 Task: Create a due date automation trigger when advanced on, 2 hours after a card is due add fields without custom field "Resume" set to a date less than 1 working days ago.
Action: Mouse moved to (1018, 292)
Screenshot: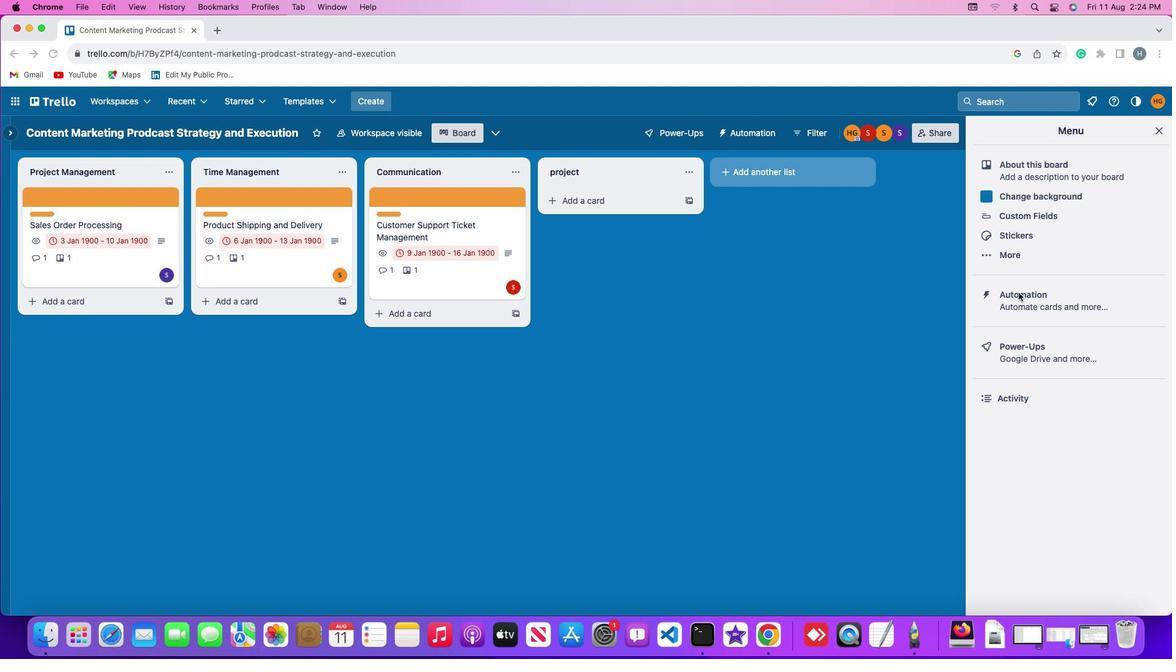 
Action: Mouse pressed left at (1018, 292)
Screenshot: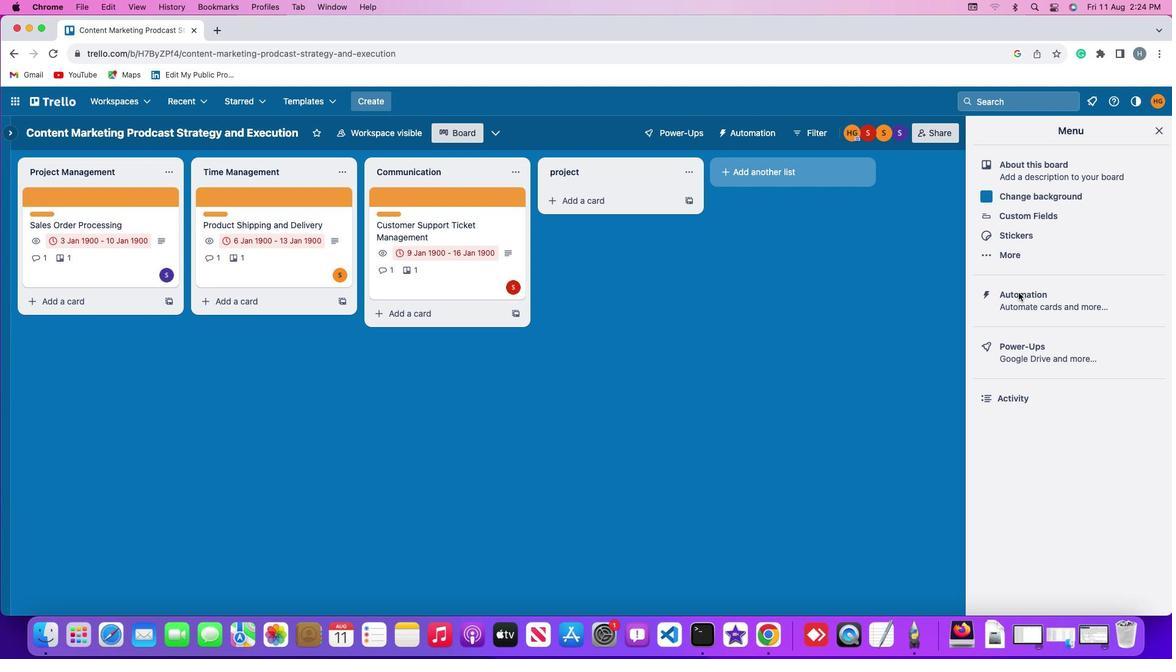 
Action: Mouse pressed left at (1018, 292)
Screenshot: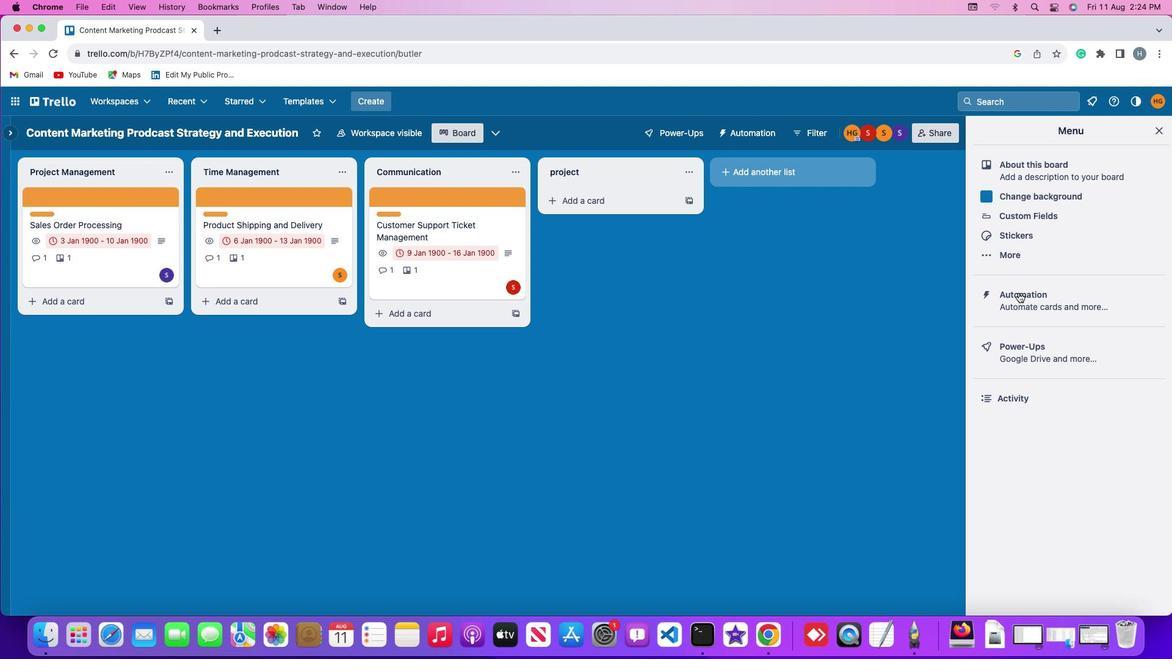 
Action: Mouse moved to (83, 287)
Screenshot: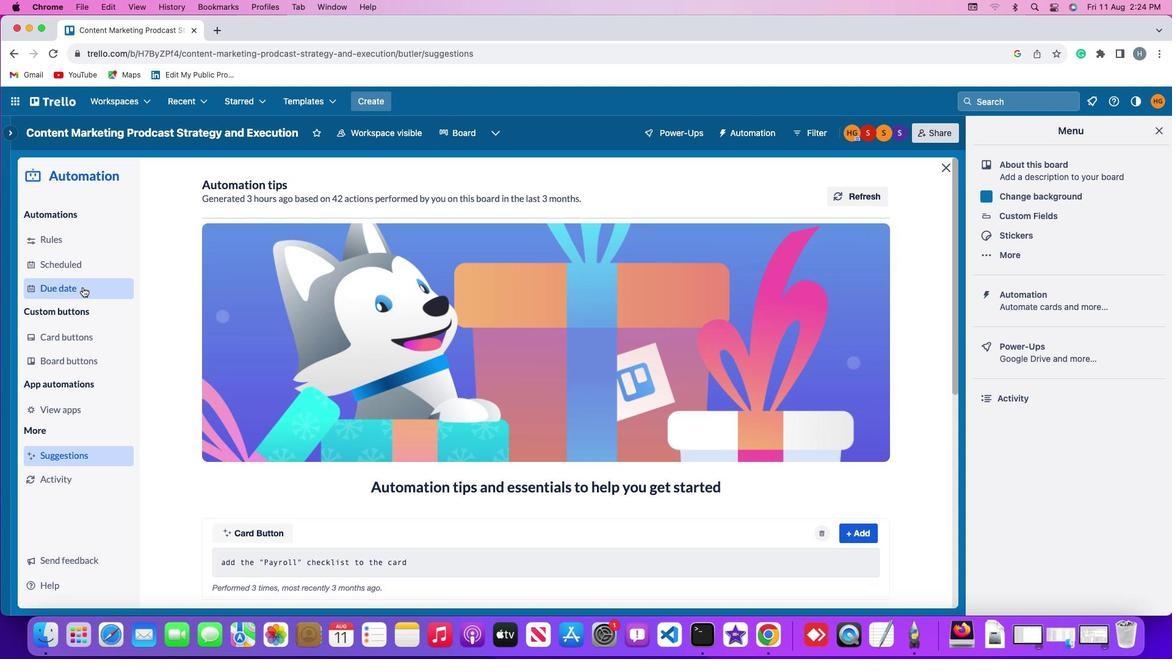 
Action: Mouse pressed left at (83, 287)
Screenshot: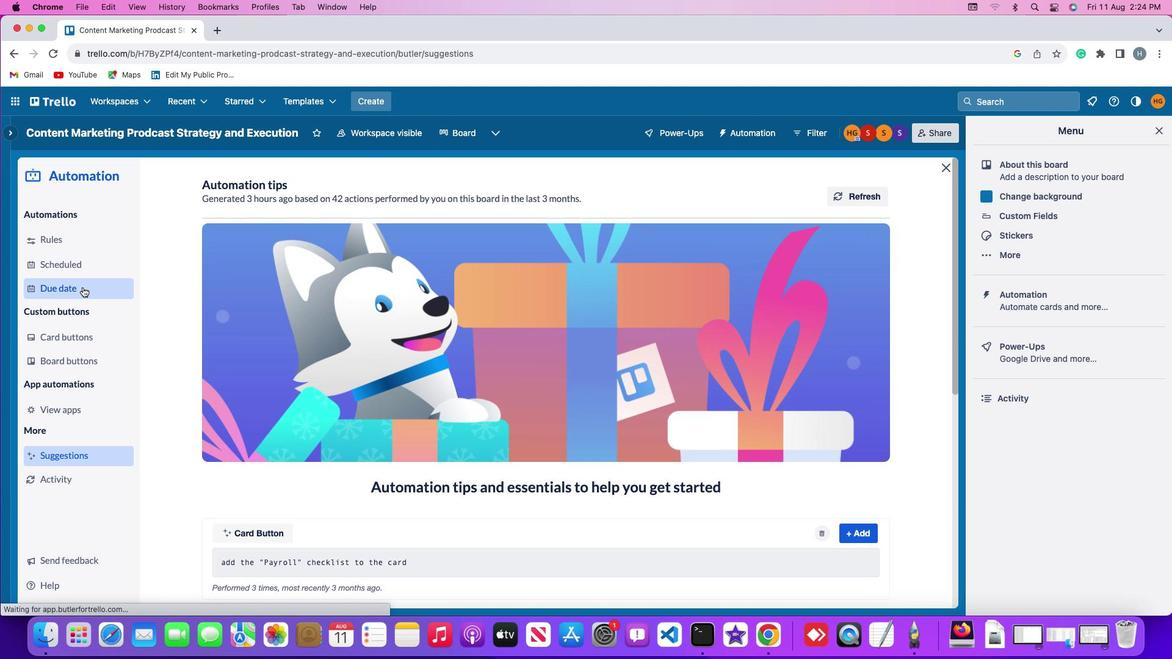 
Action: Mouse moved to (811, 189)
Screenshot: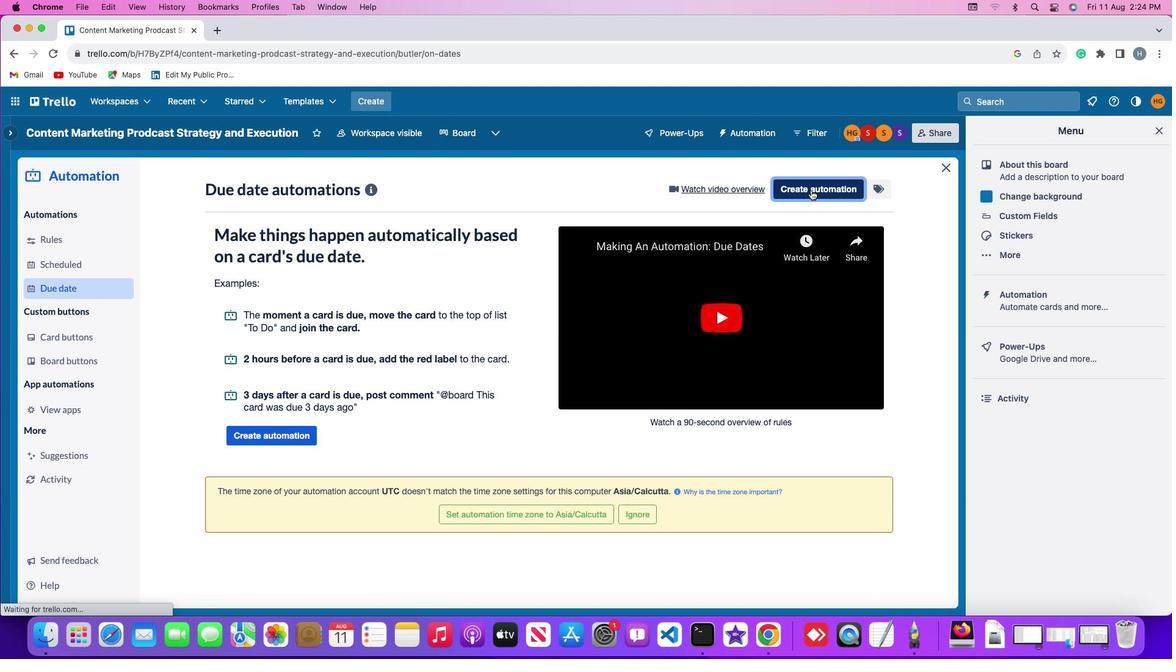 
Action: Mouse pressed left at (811, 189)
Screenshot: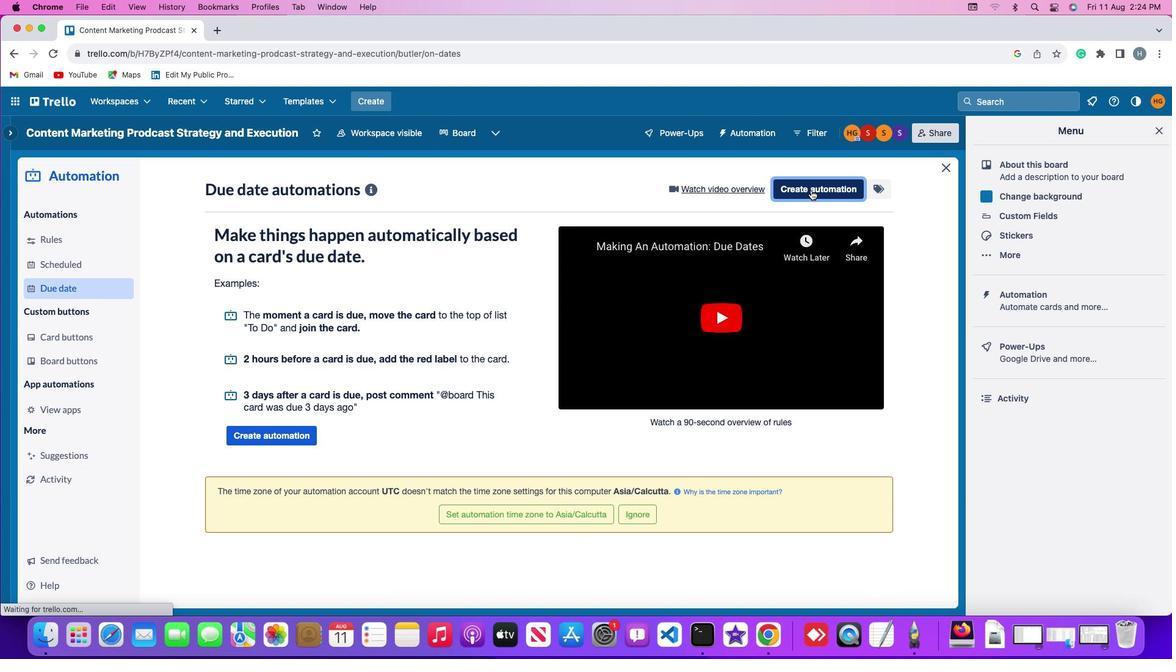 
Action: Mouse moved to (251, 304)
Screenshot: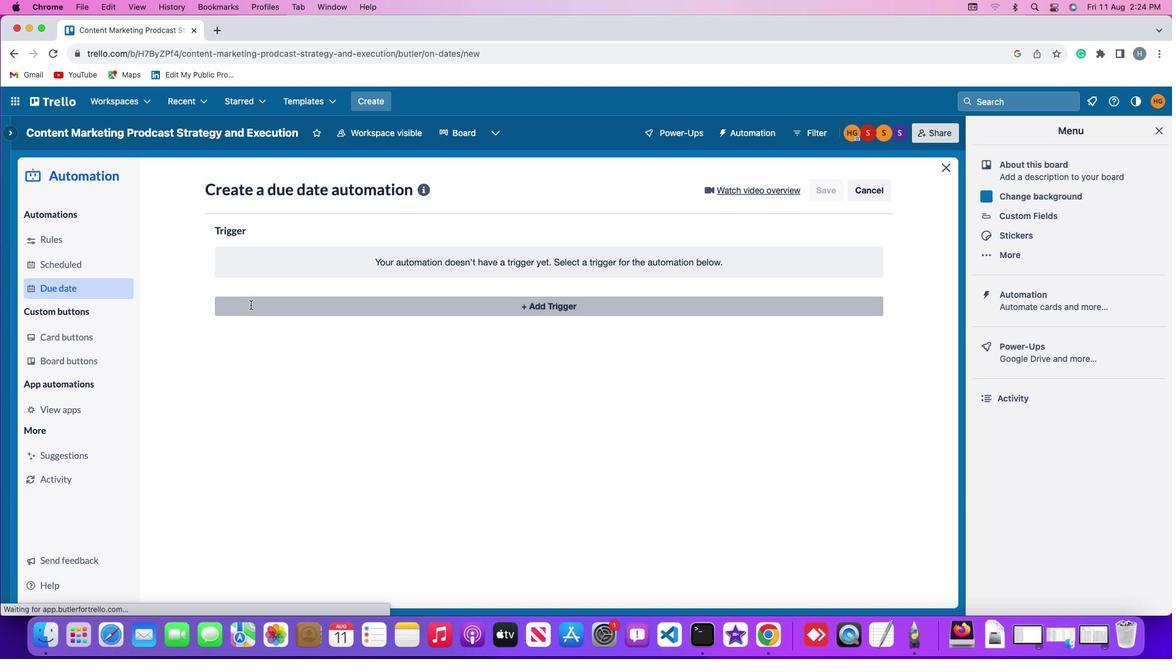 
Action: Mouse pressed left at (251, 304)
Screenshot: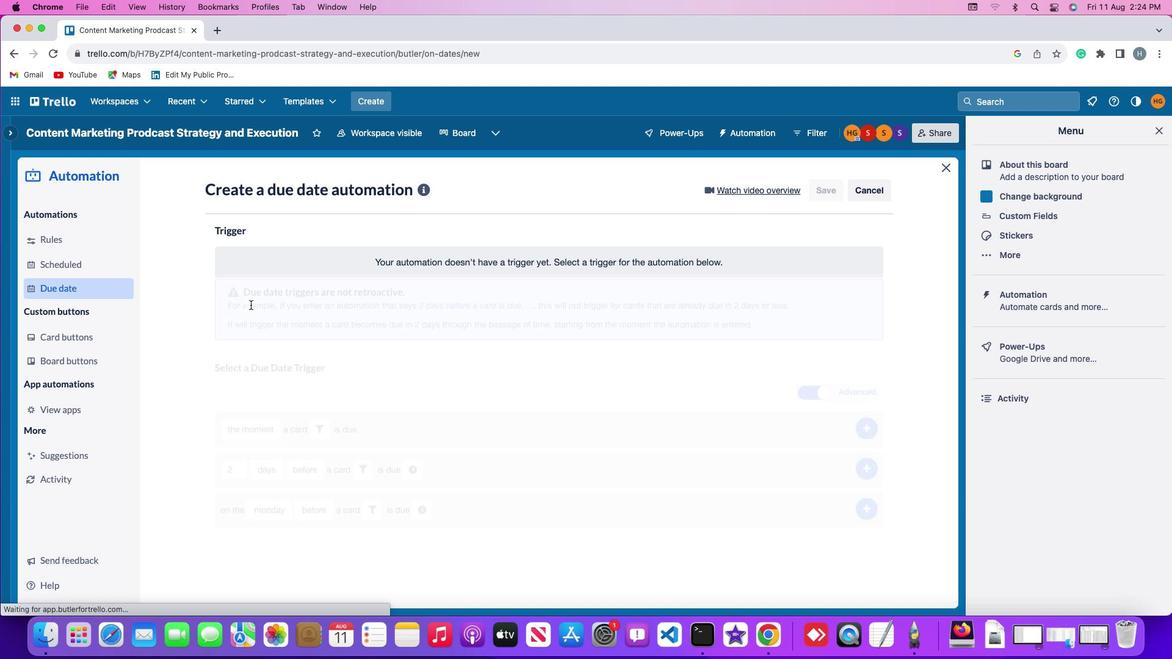 
Action: Mouse moved to (236, 486)
Screenshot: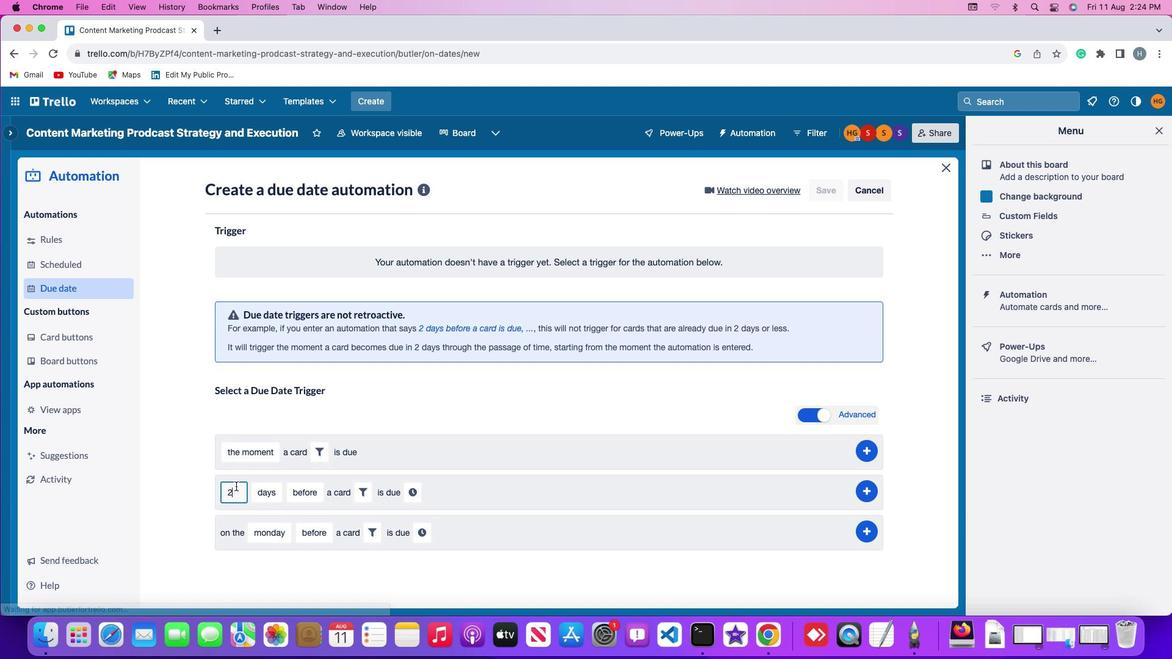 
Action: Mouse pressed left at (236, 486)
Screenshot: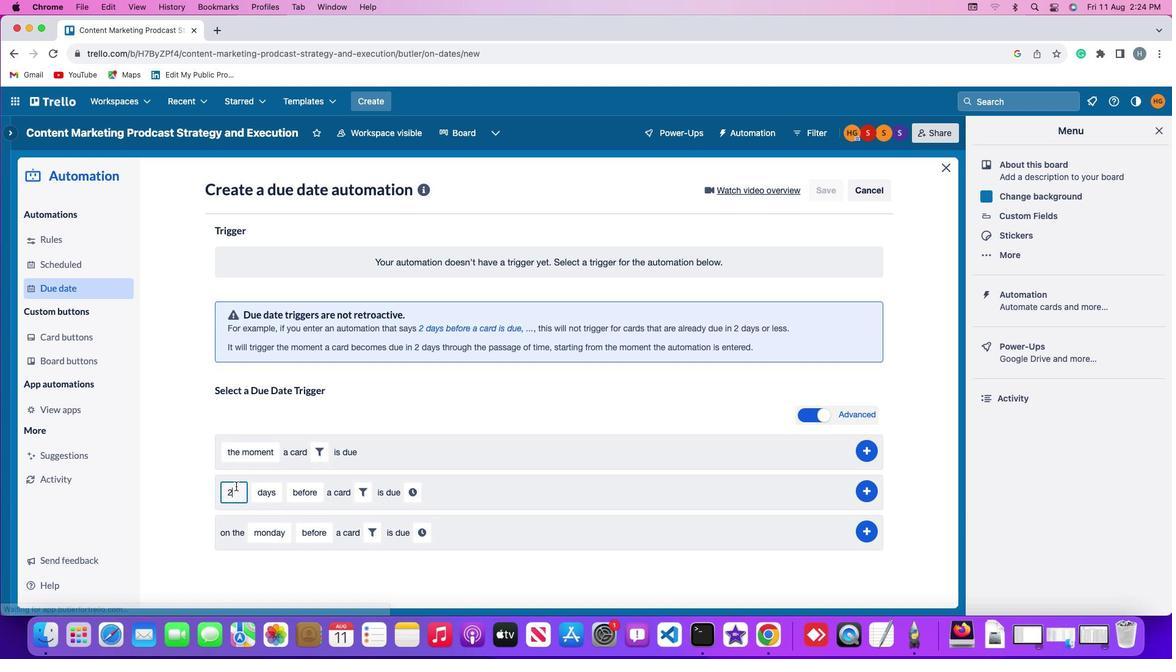 
Action: Mouse moved to (236, 486)
Screenshot: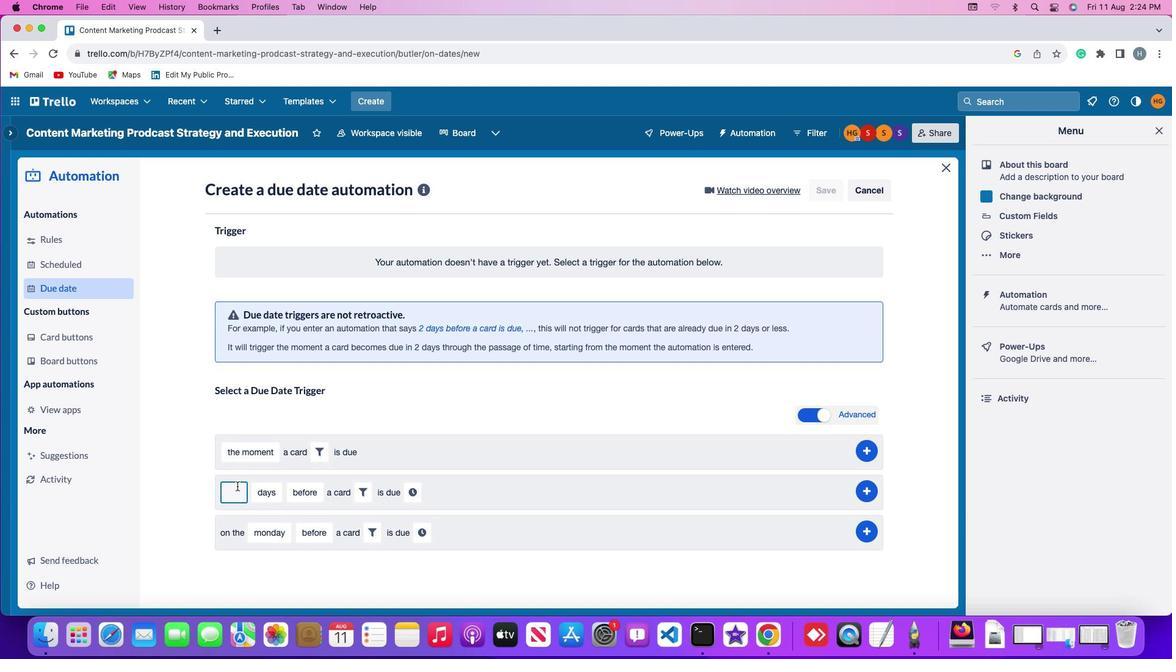 
Action: Key pressed Key.backspace
Screenshot: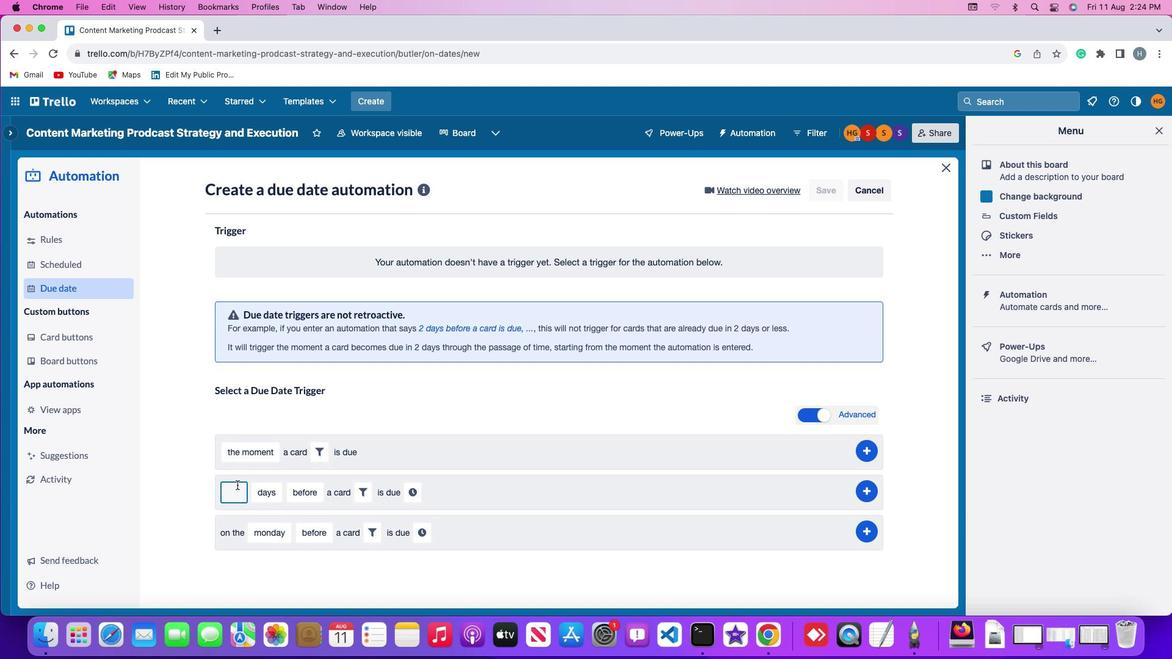 
Action: Mouse moved to (236, 484)
Screenshot: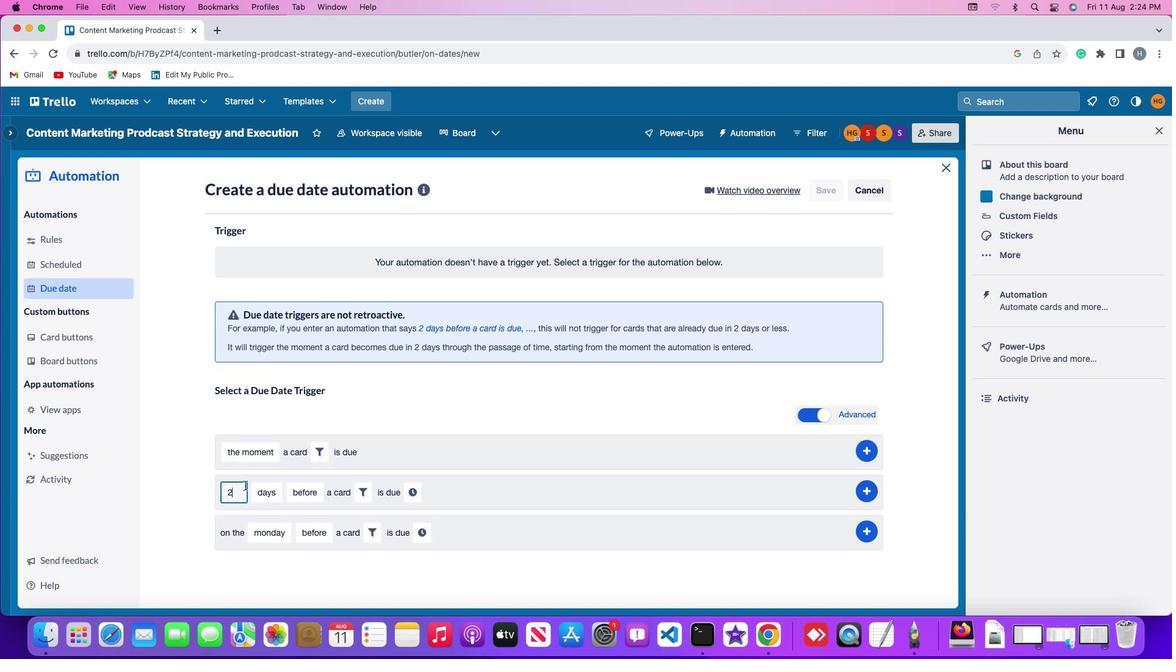 
Action: Key pressed '2'
Screenshot: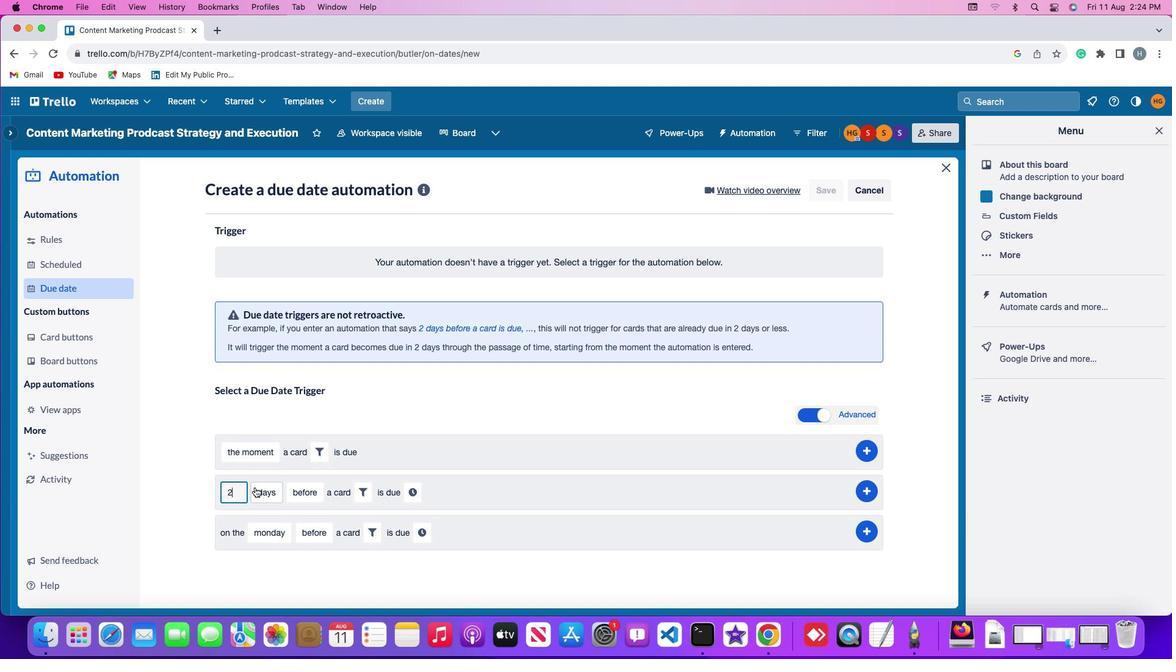 
Action: Mouse moved to (256, 487)
Screenshot: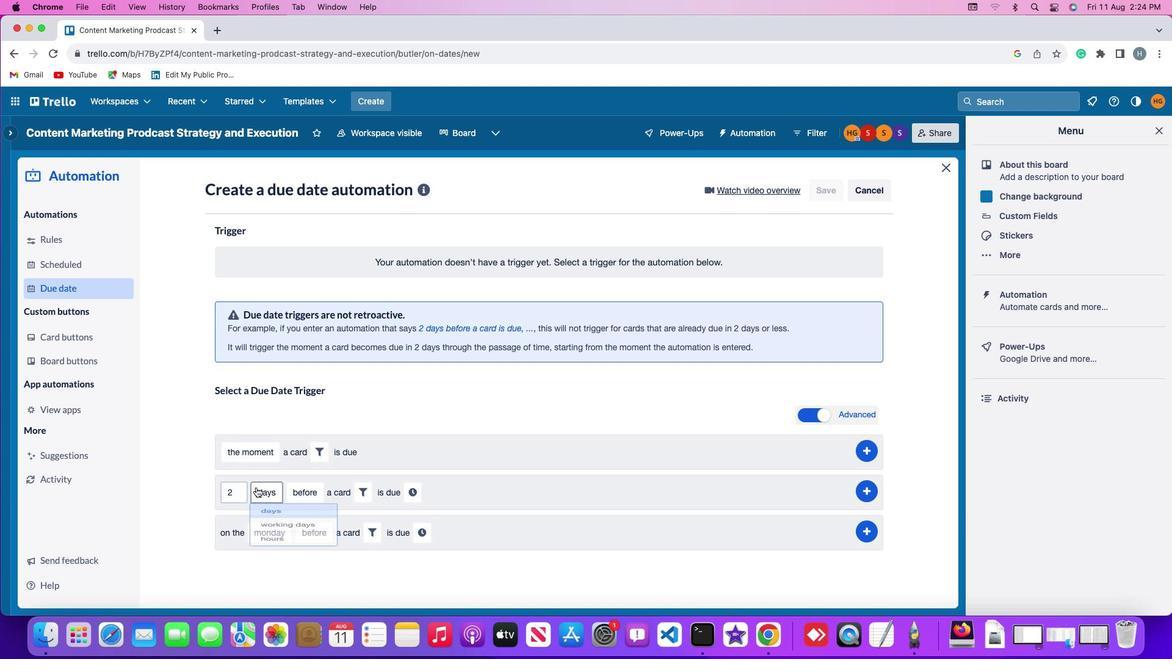 
Action: Mouse pressed left at (256, 487)
Screenshot: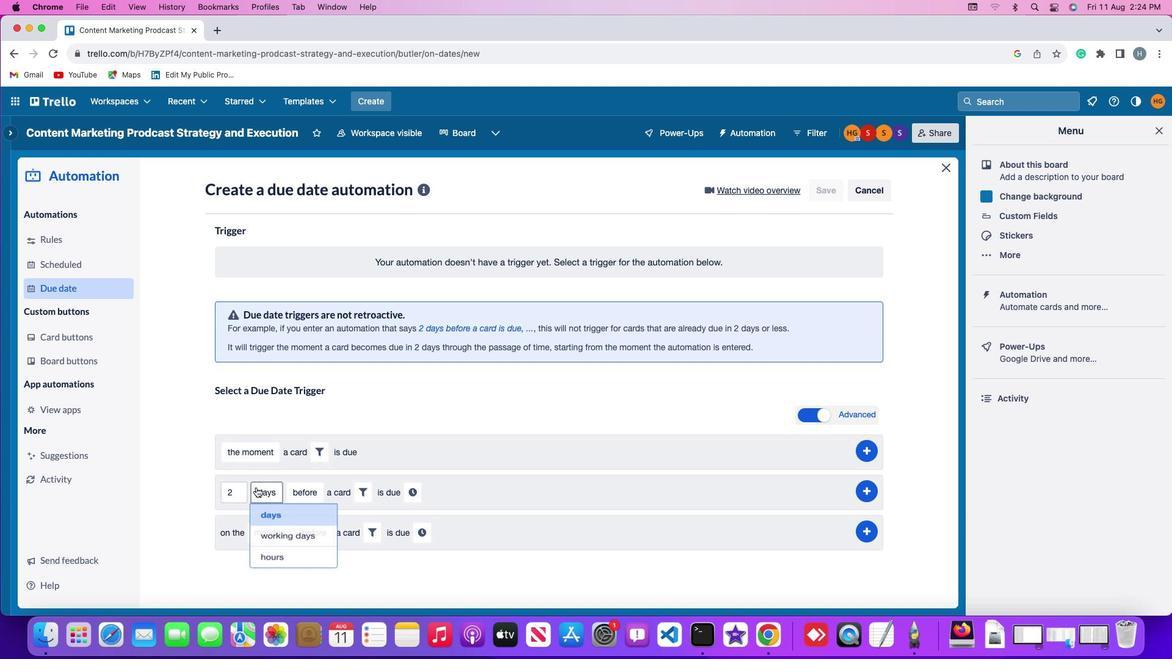 
Action: Mouse moved to (266, 564)
Screenshot: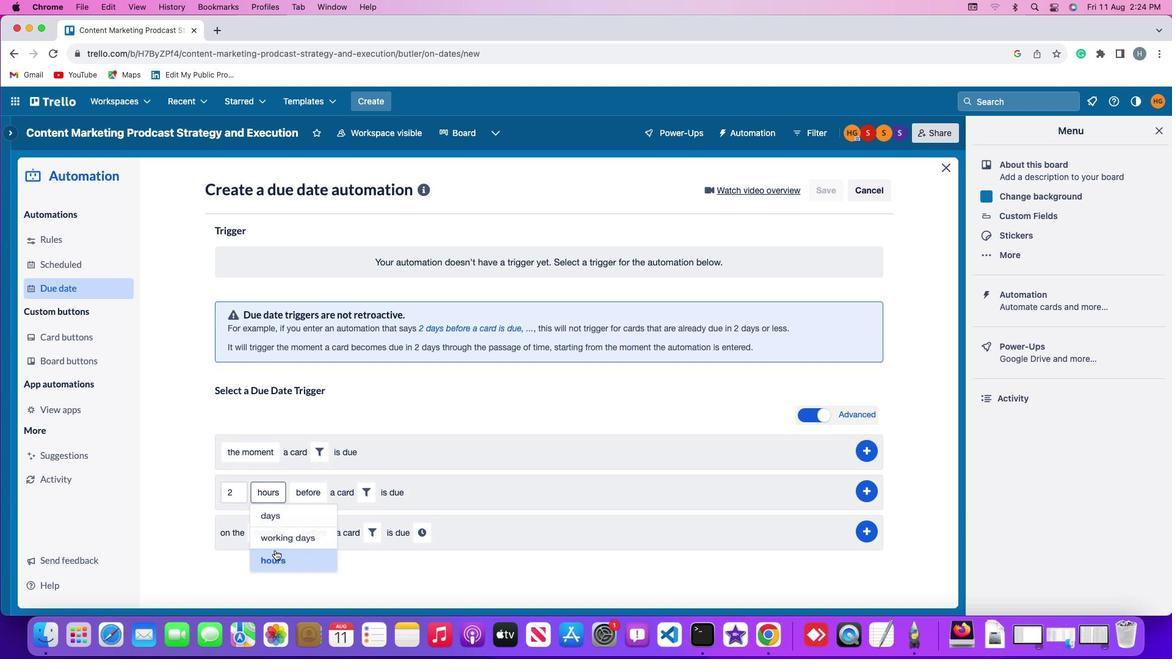 
Action: Mouse pressed left at (266, 564)
Screenshot: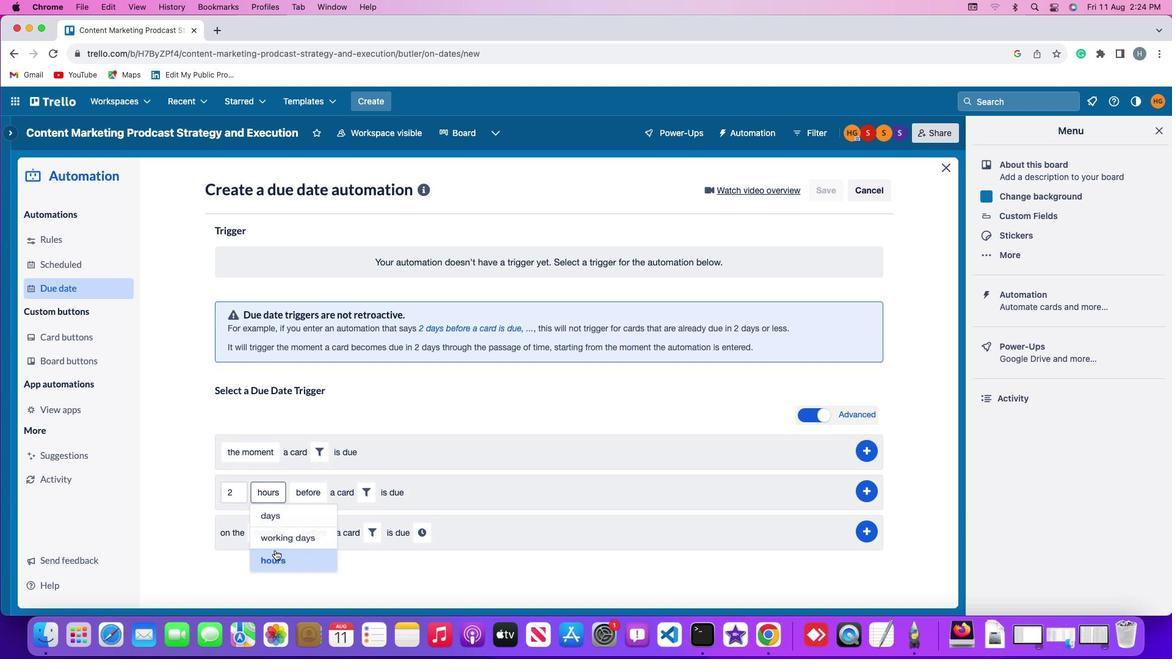 
Action: Mouse moved to (310, 489)
Screenshot: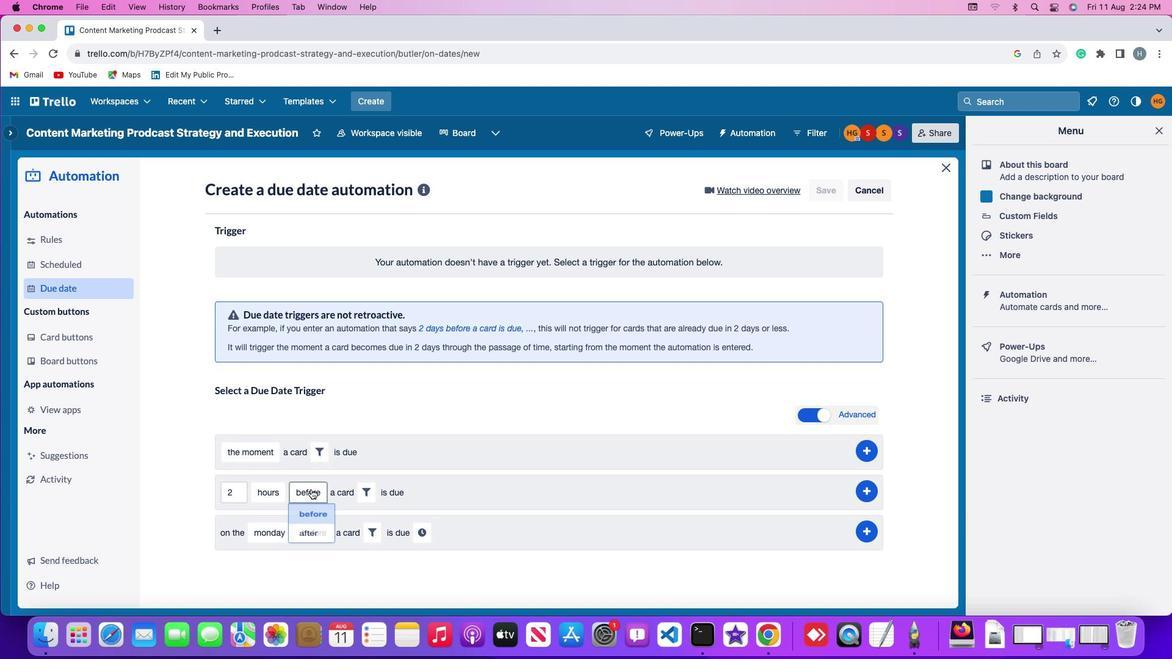 
Action: Mouse pressed left at (310, 489)
Screenshot: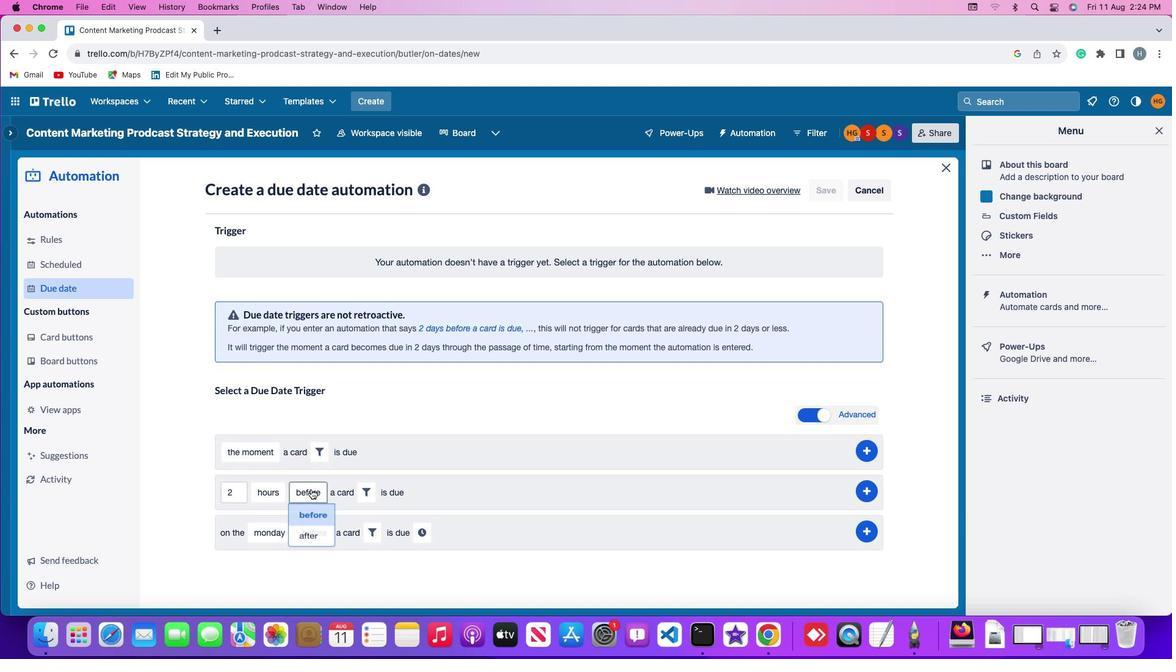 
Action: Mouse moved to (313, 535)
Screenshot: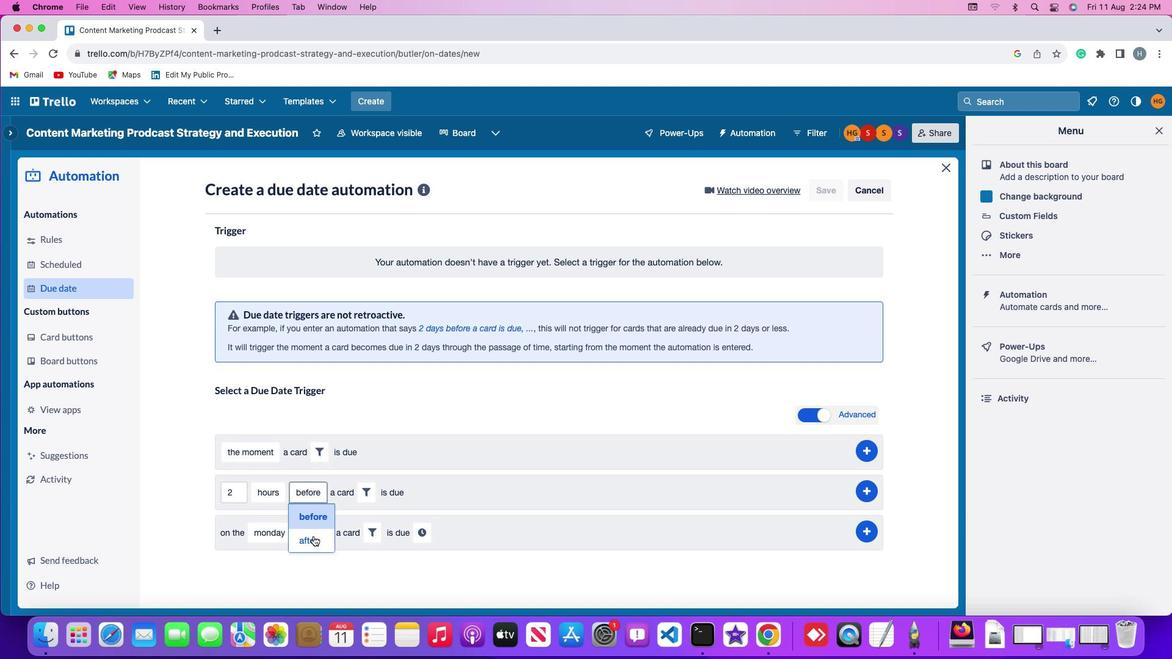 
Action: Mouse pressed left at (313, 535)
Screenshot: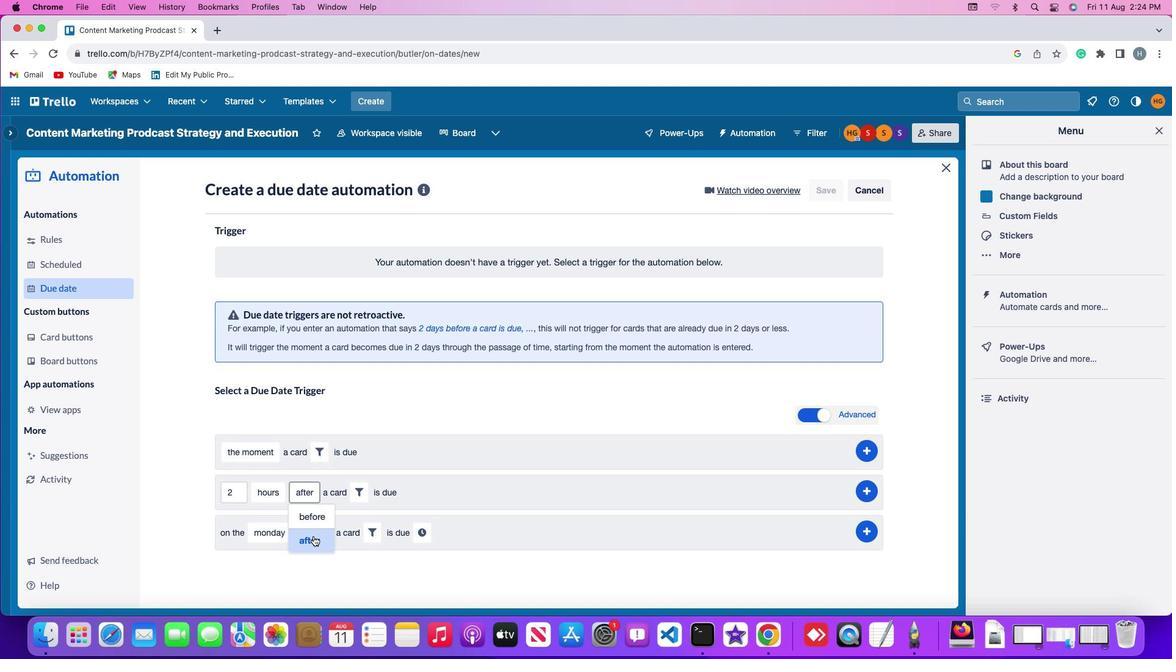 
Action: Mouse moved to (362, 491)
Screenshot: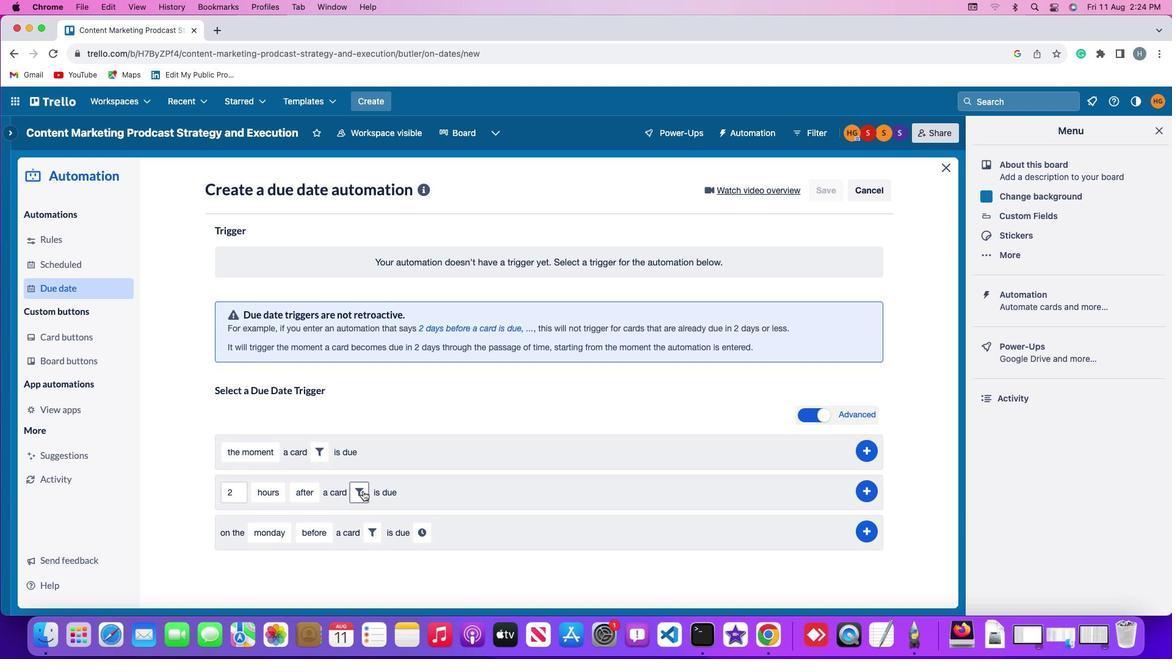 
Action: Mouse pressed left at (362, 491)
Screenshot: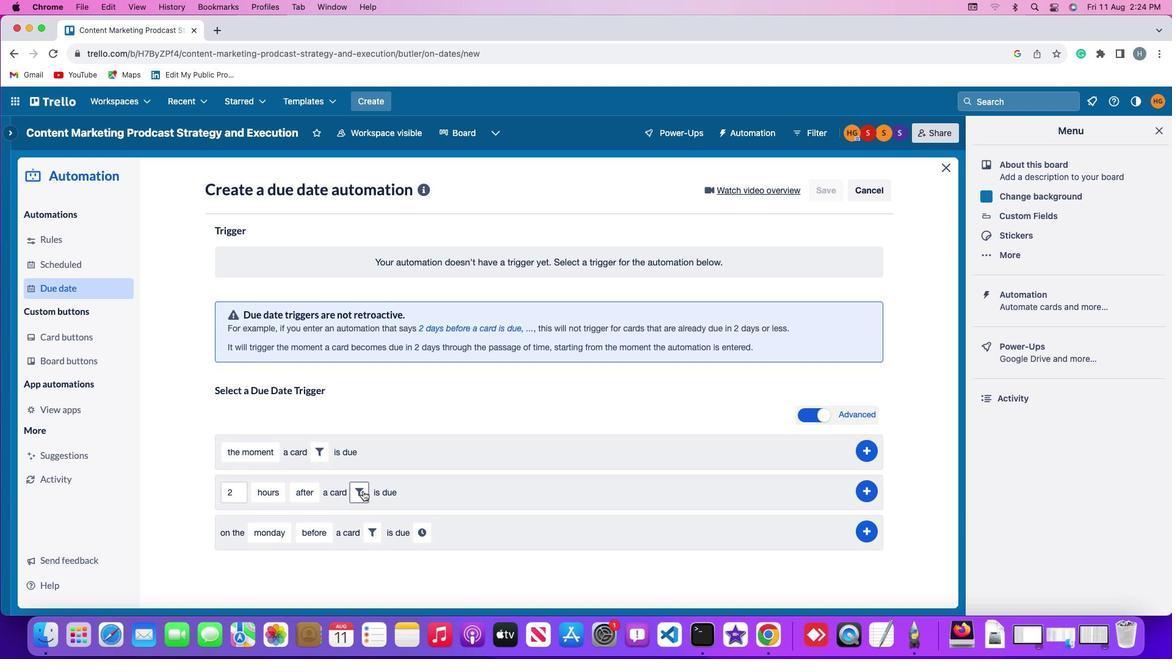 
Action: Mouse moved to (560, 532)
Screenshot: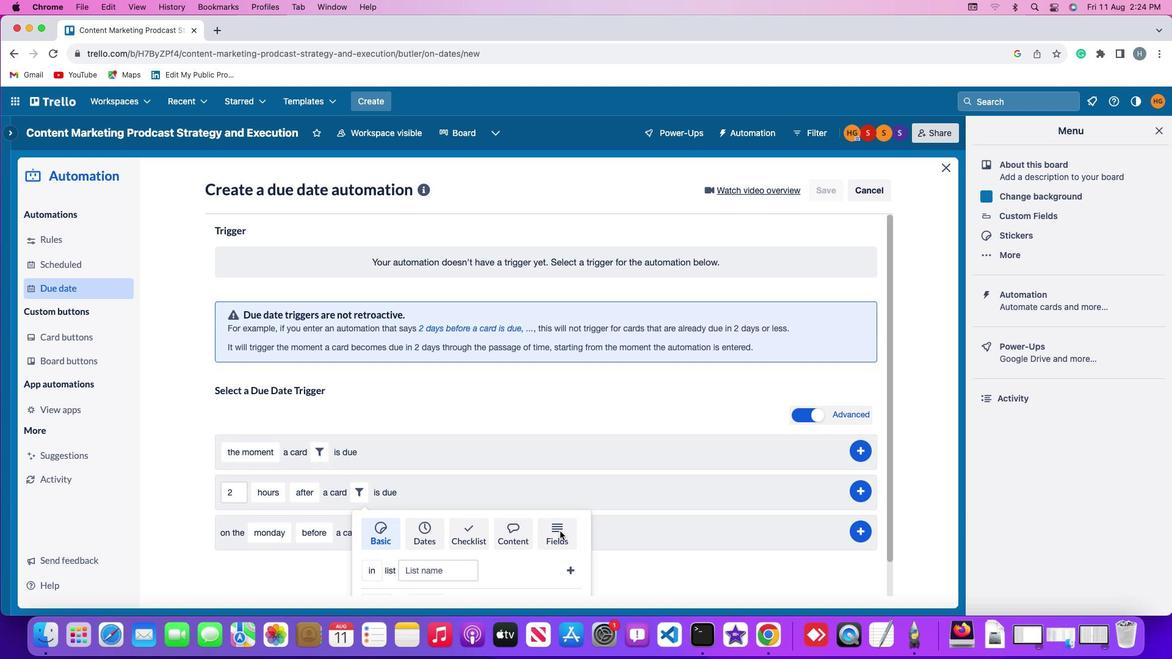 
Action: Mouse pressed left at (560, 532)
Screenshot: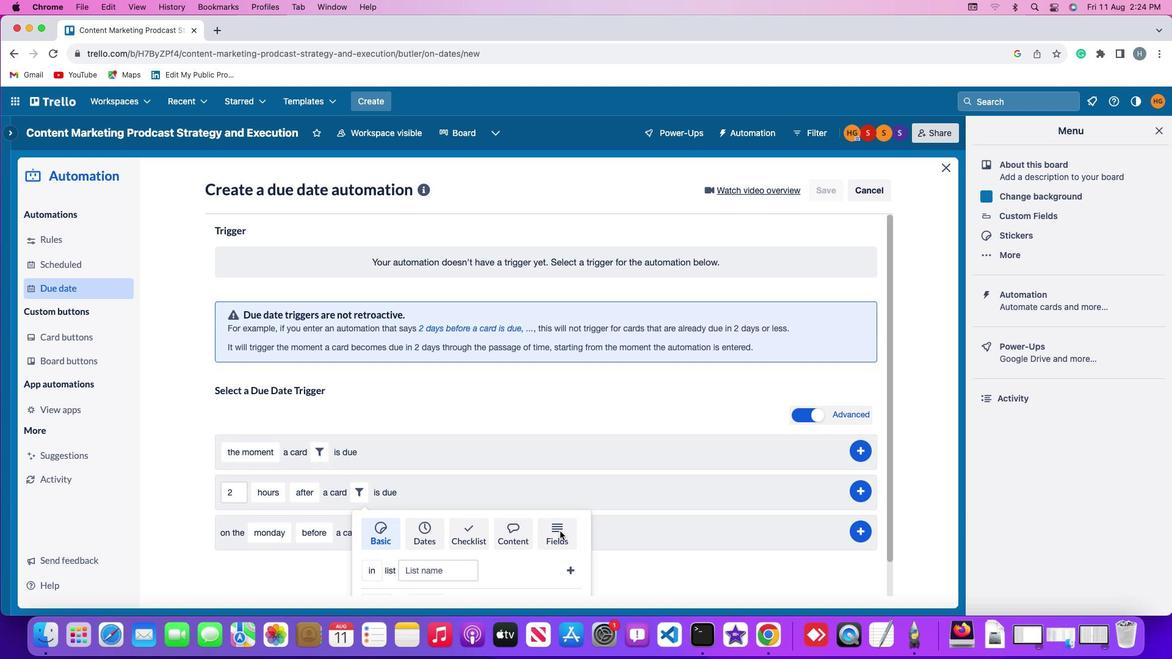 
Action: Mouse moved to (315, 565)
Screenshot: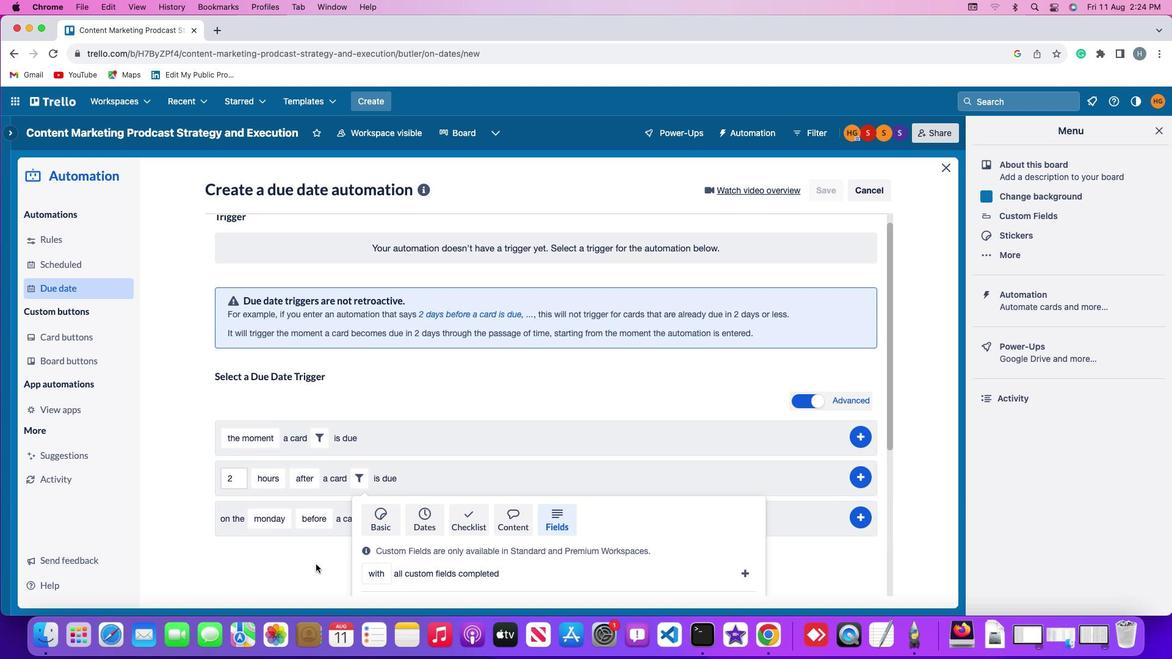 
Action: Mouse scrolled (315, 565) with delta (0, 0)
Screenshot: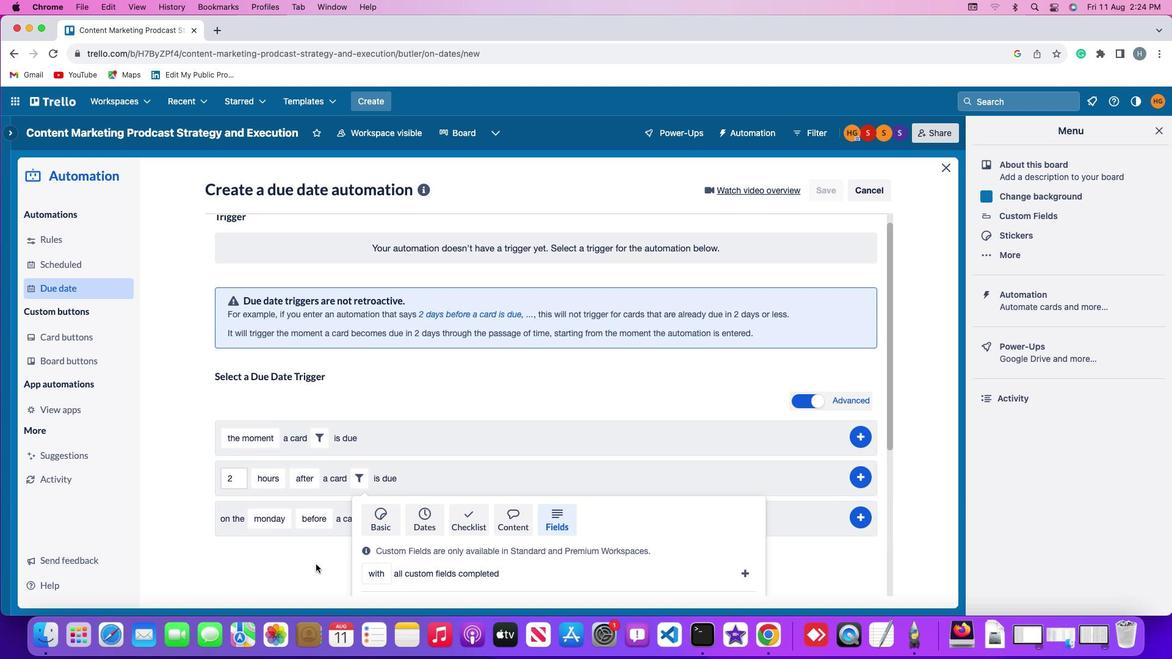 
Action: Mouse scrolled (315, 565) with delta (0, 0)
Screenshot: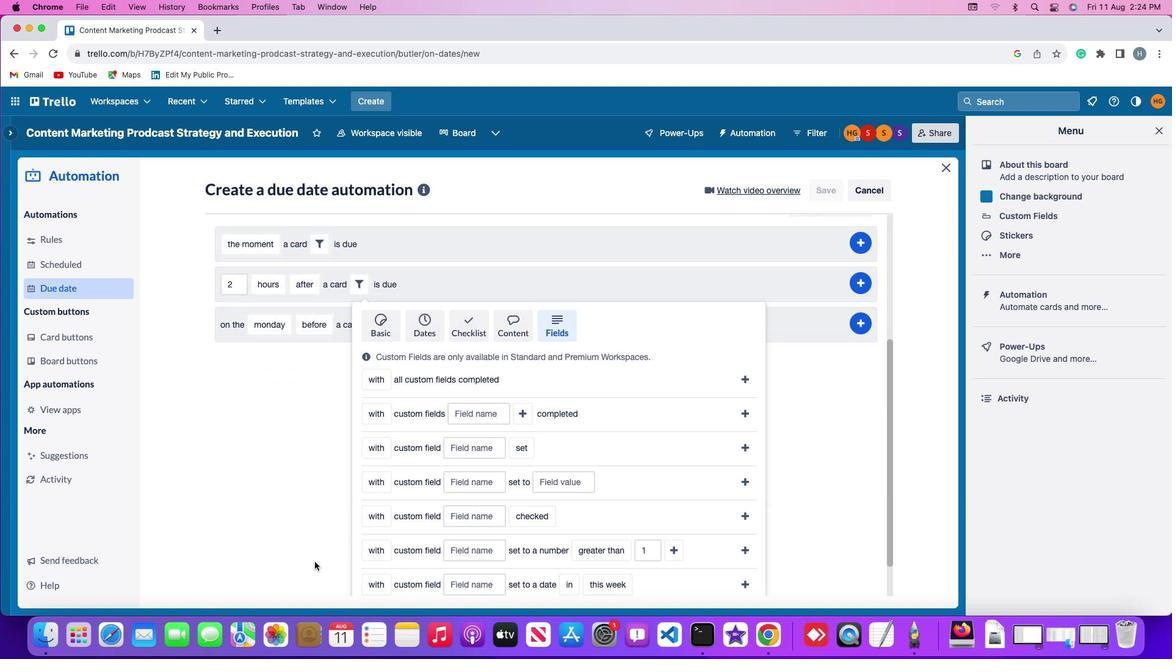 
Action: Mouse moved to (315, 565)
Screenshot: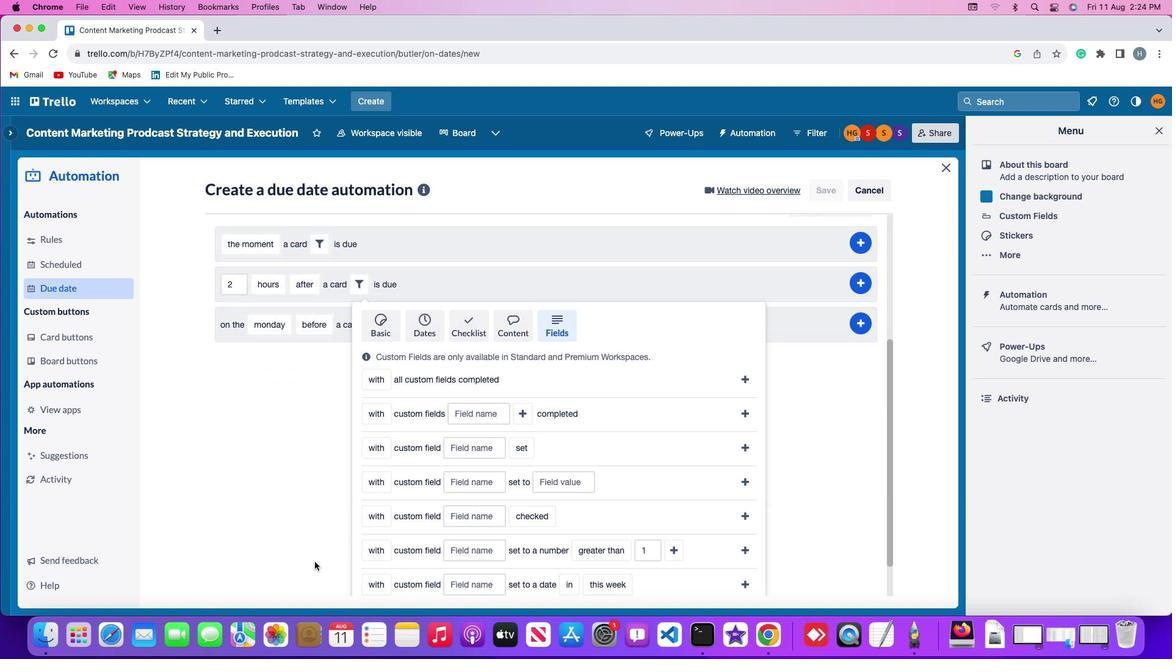 
Action: Mouse scrolled (315, 565) with delta (0, -1)
Screenshot: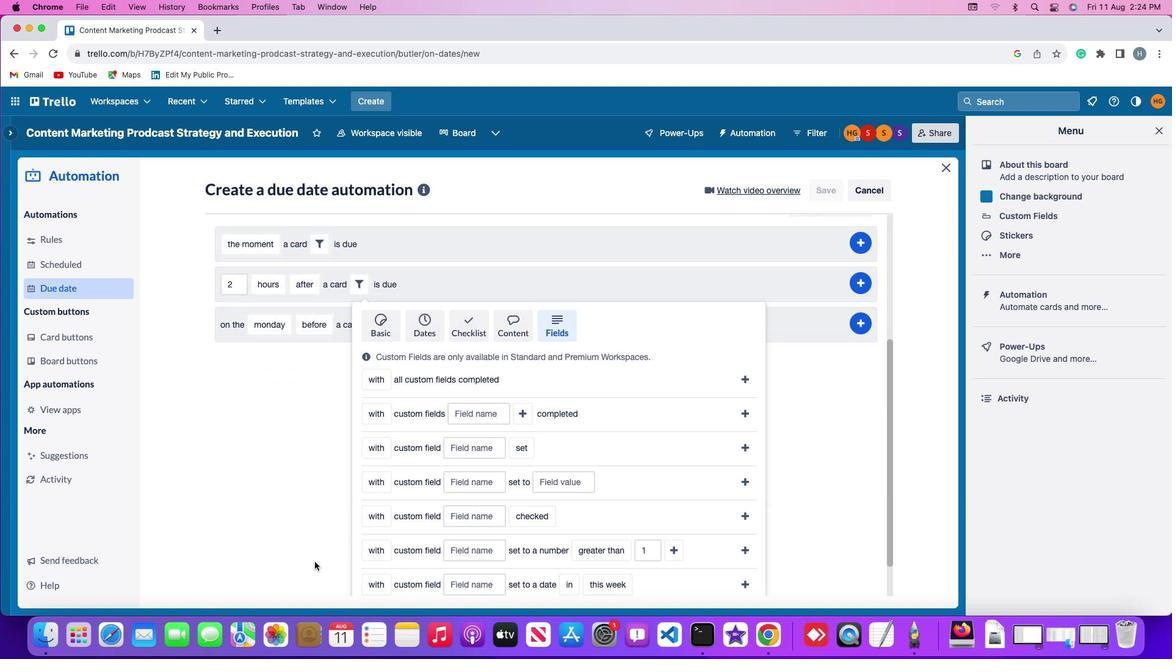 
Action: Mouse scrolled (315, 565) with delta (0, -2)
Screenshot: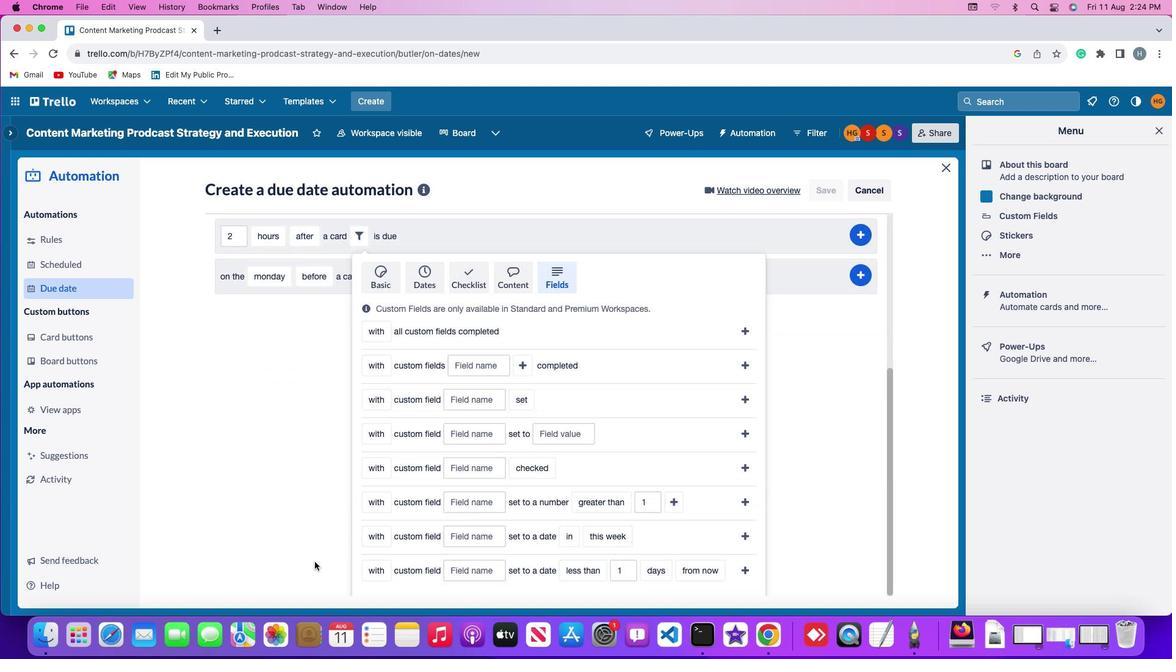 
Action: Mouse moved to (315, 564)
Screenshot: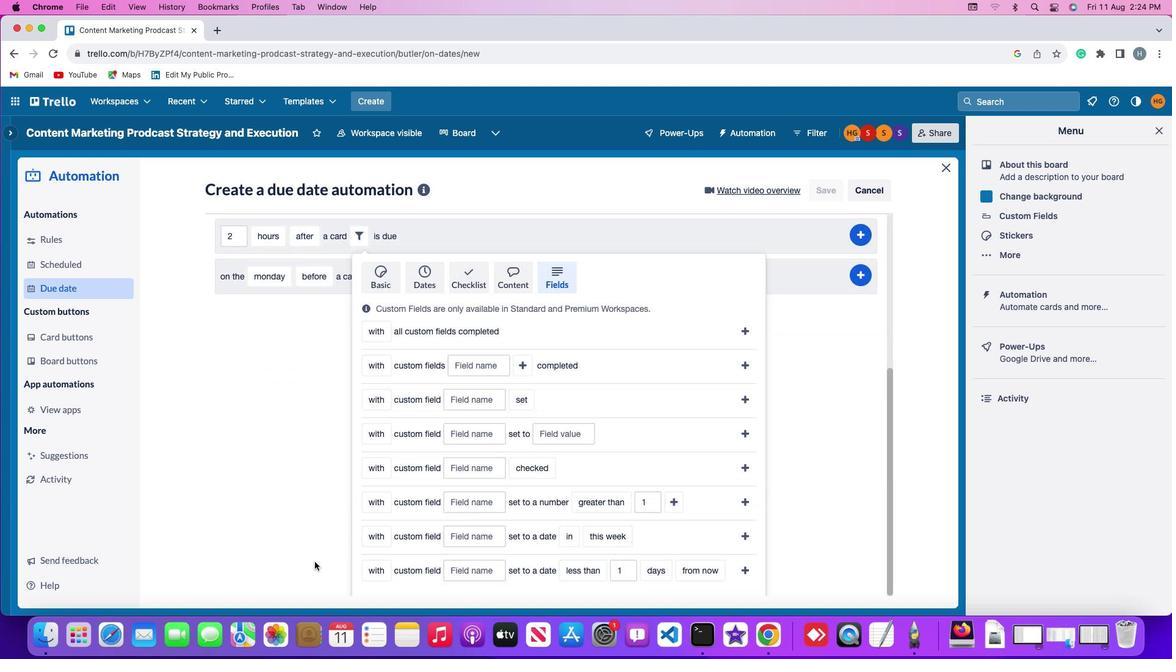 
Action: Mouse scrolled (315, 564) with delta (0, -3)
Screenshot: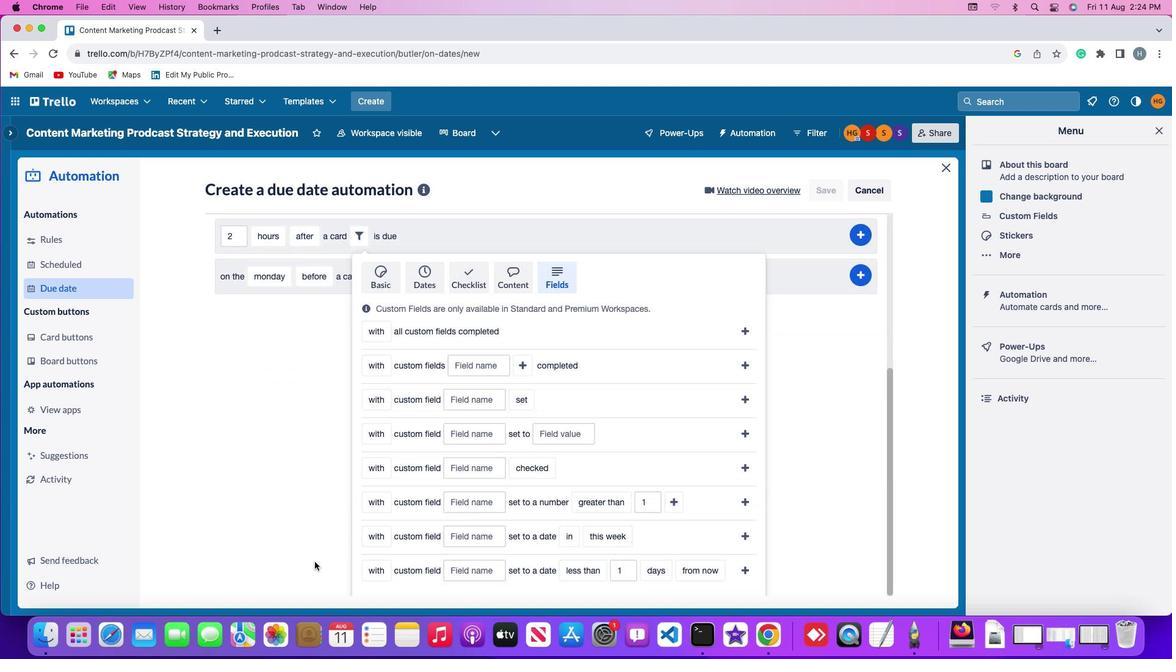 
Action: Mouse moved to (313, 561)
Screenshot: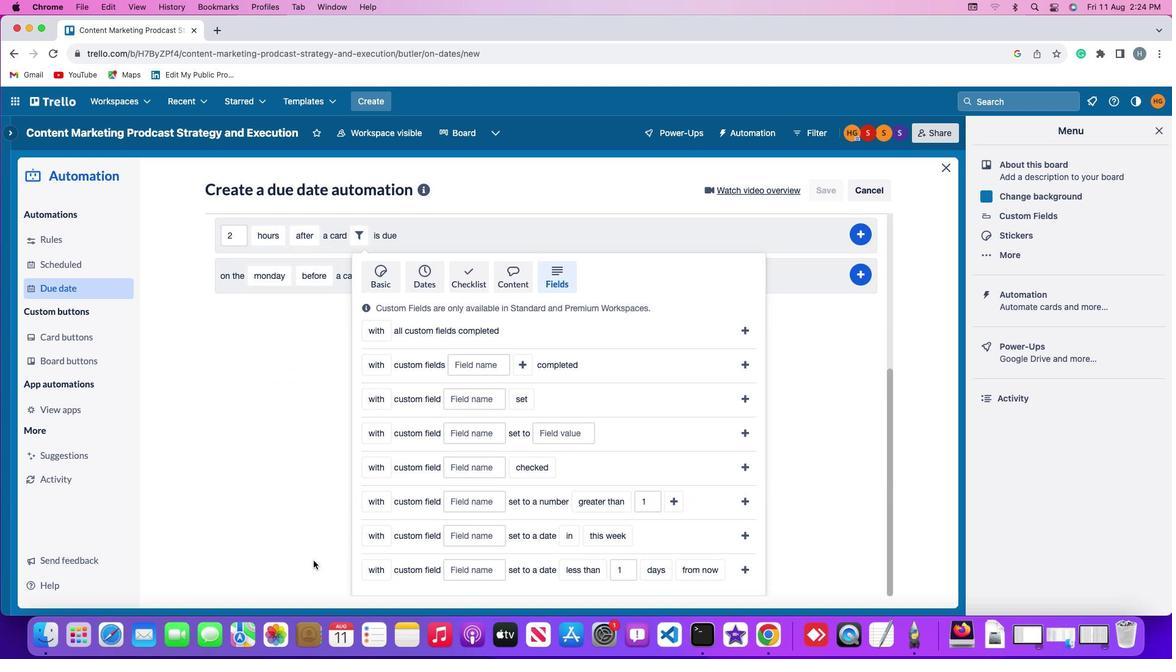 
Action: Mouse scrolled (313, 561) with delta (0, 0)
Screenshot: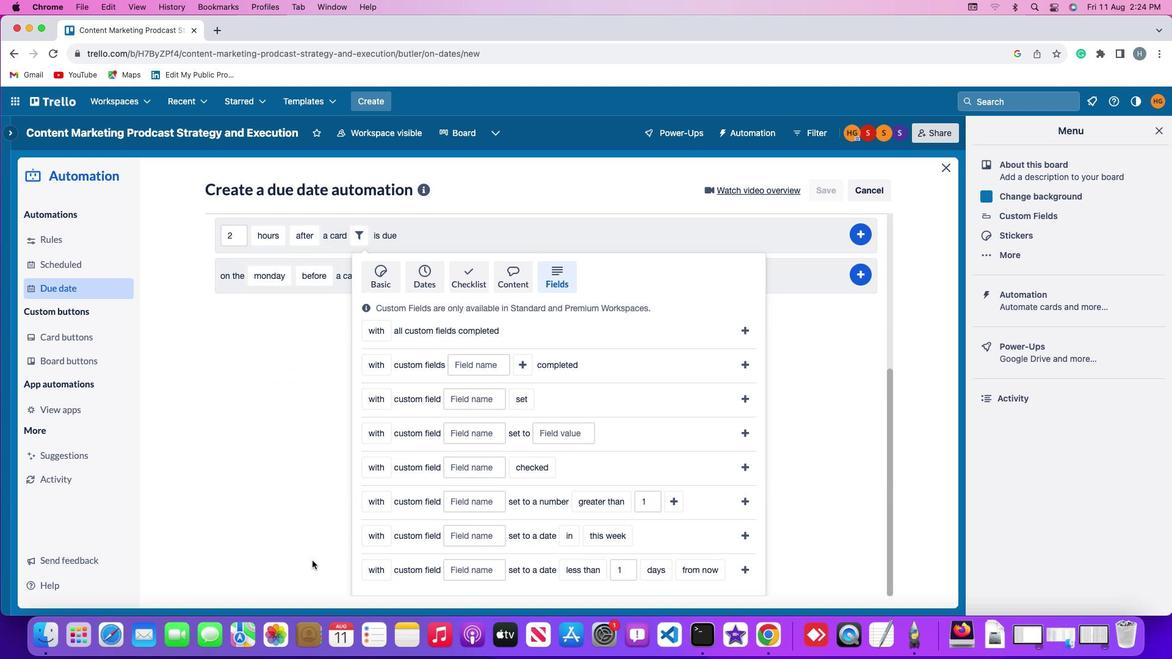 
Action: Mouse scrolled (313, 561) with delta (0, 0)
Screenshot: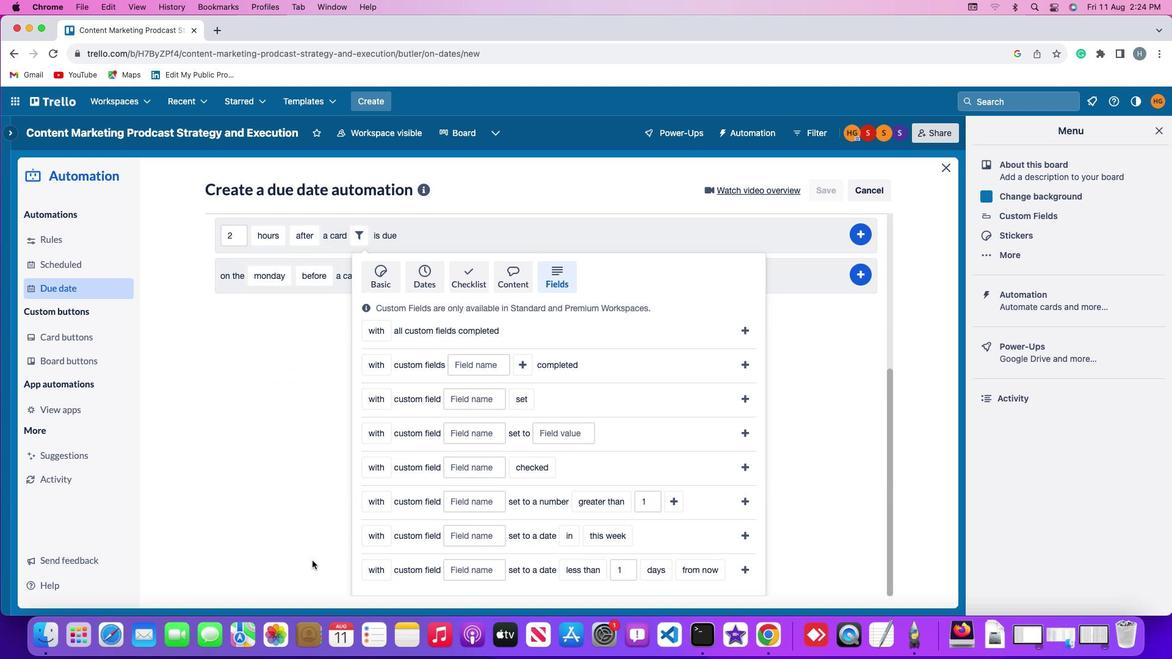 
Action: Mouse scrolled (313, 561) with delta (0, -1)
Screenshot: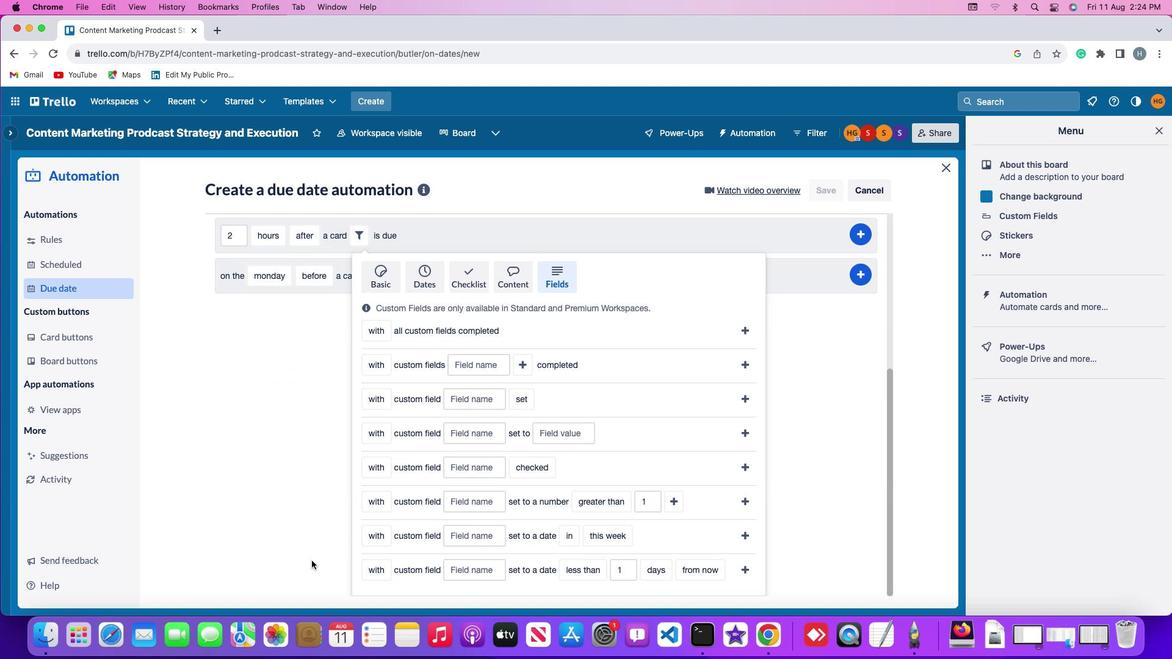 
Action: Mouse scrolled (313, 561) with delta (0, -2)
Screenshot: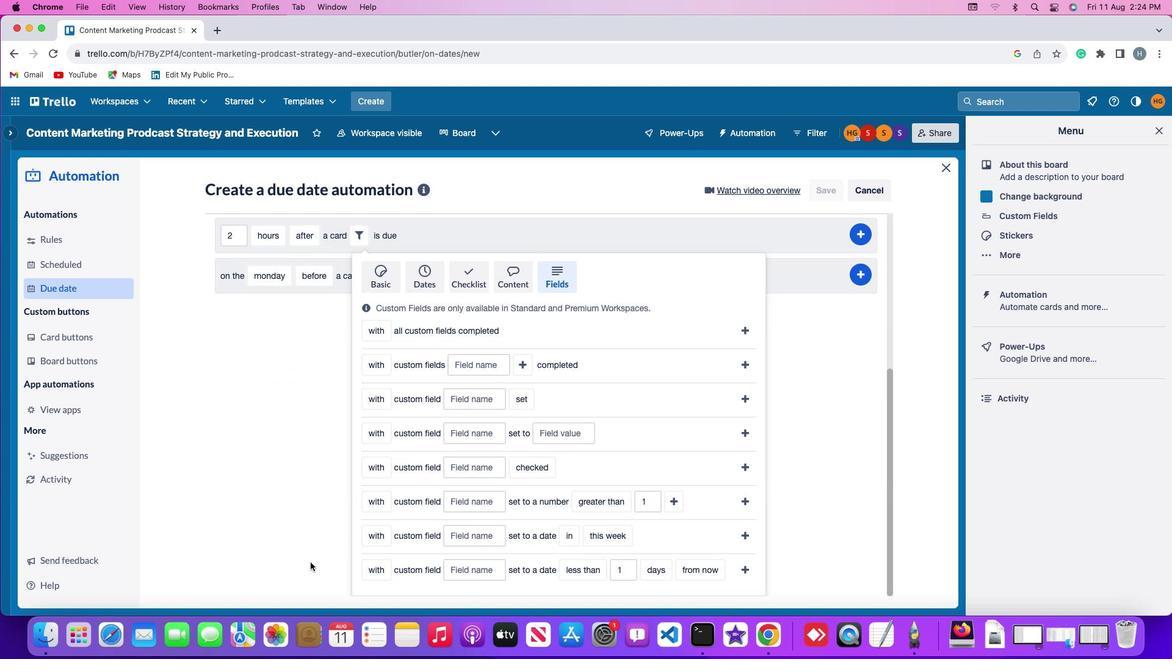 
Action: Mouse moved to (379, 579)
Screenshot: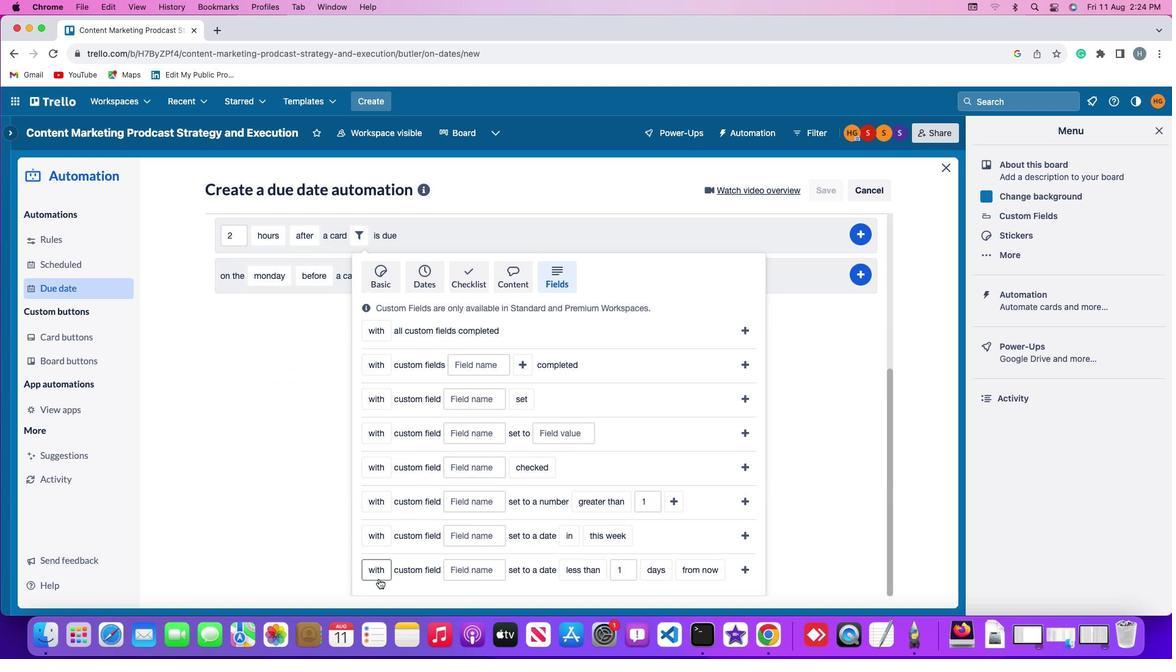 
Action: Mouse pressed left at (379, 579)
Screenshot: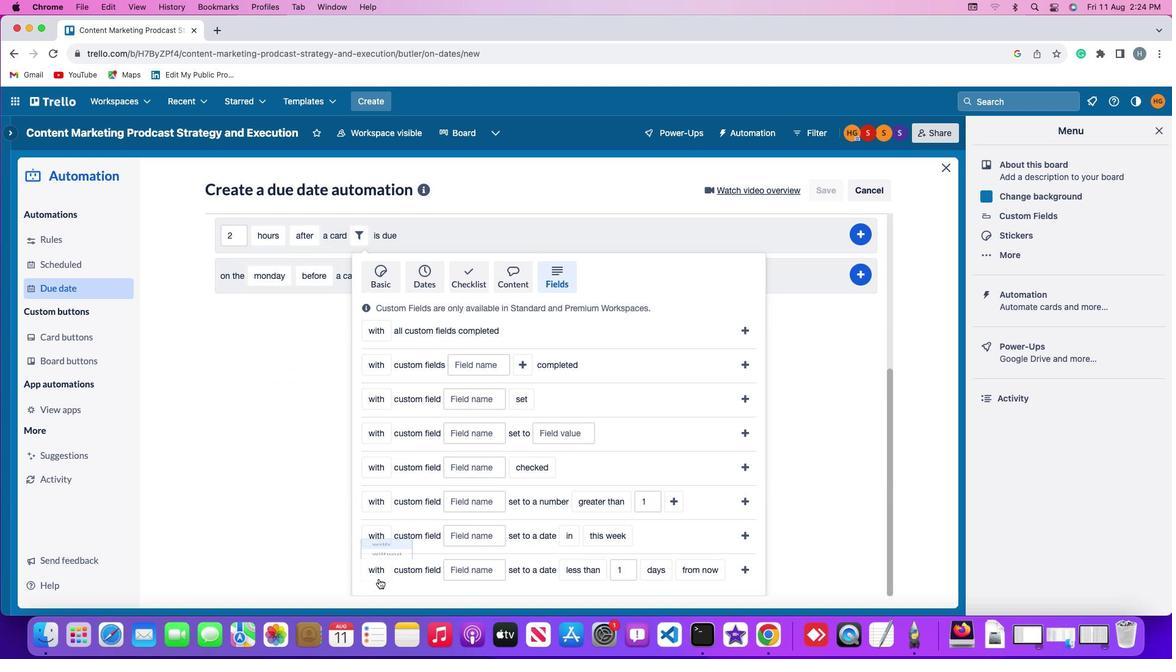 
Action: Mouse moved to (381, 550)
Screenshot: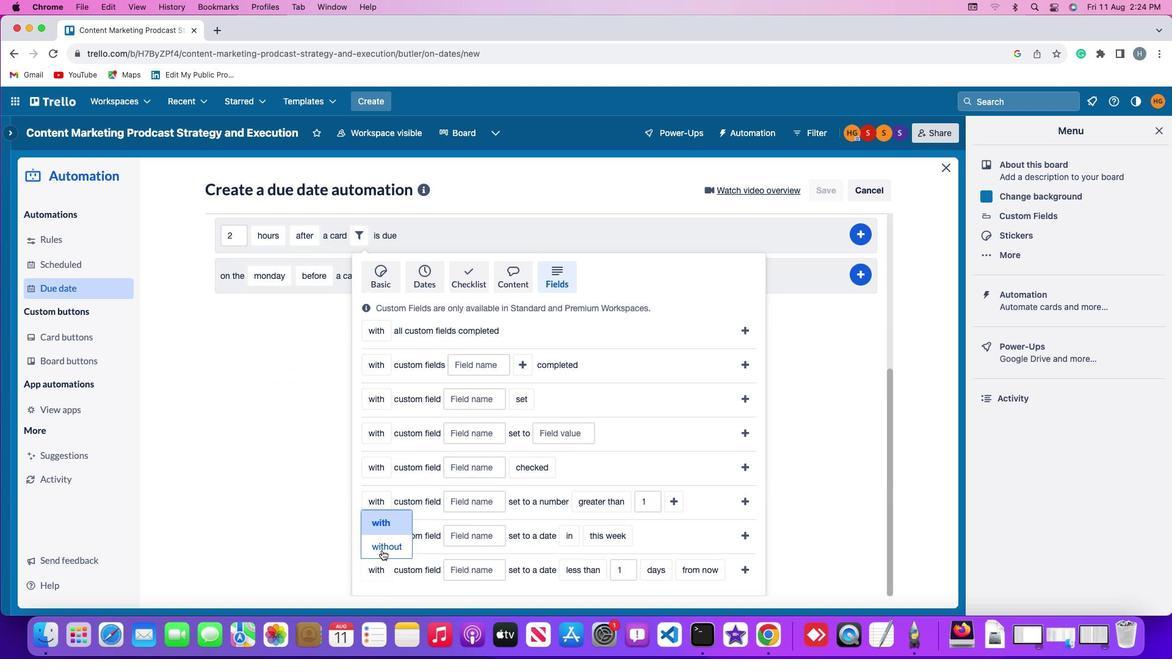 
Action: Mouse pressed left at (381, 550)
Screenshot: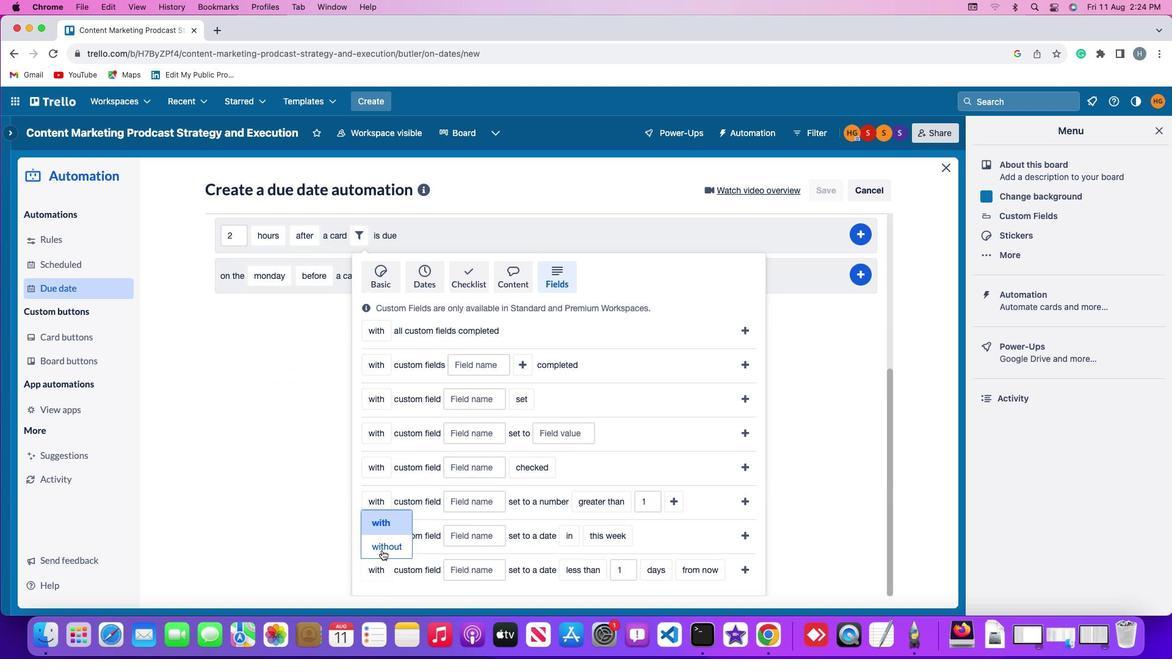 
Action: Mouse moved to (486, 571)
Screenshot: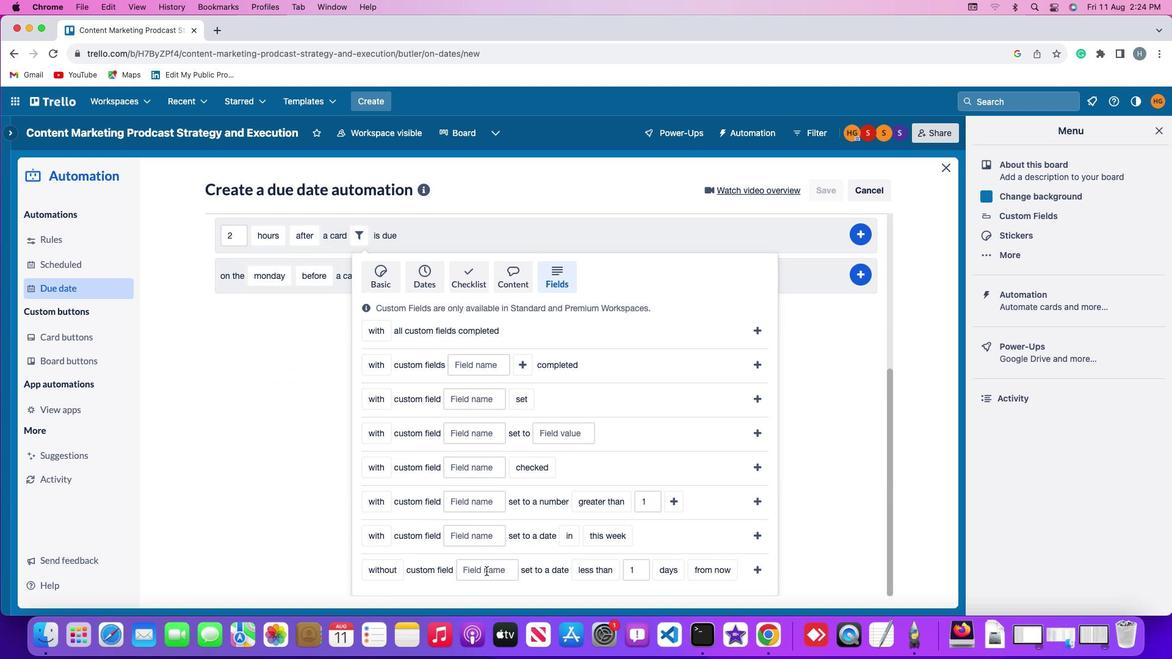 
Action: Mouse pressed left at (486, 571)
Screenshot: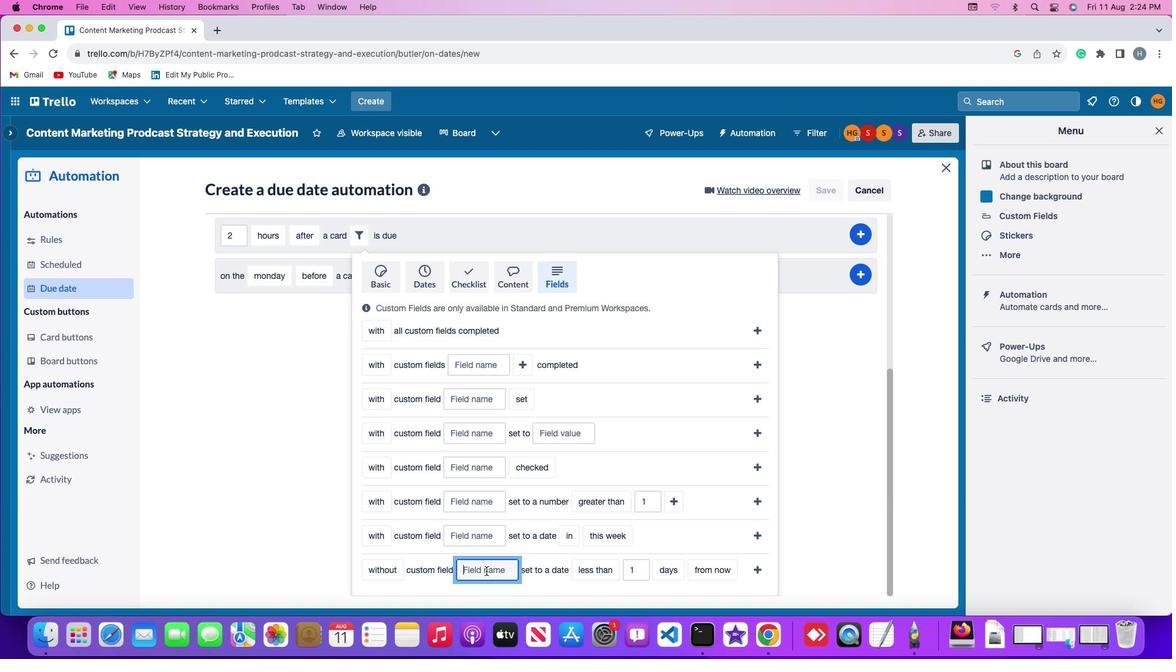 
Action: Key pressed Key.shift'R''e''s''u''m''e'
Screenshot: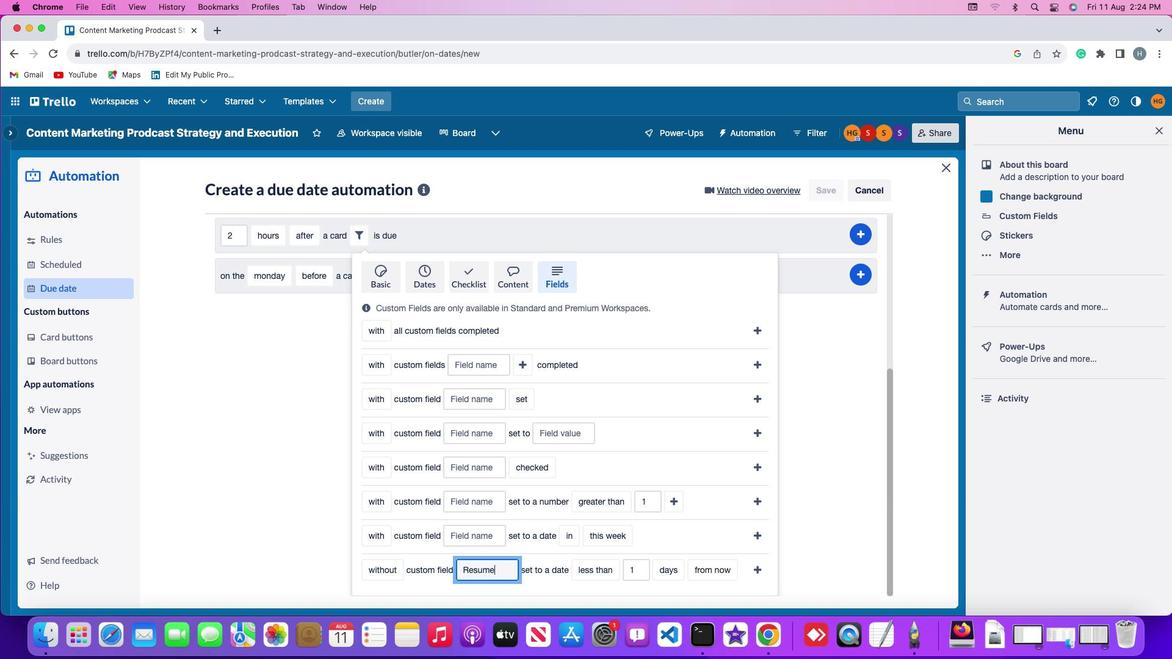 
Action: Mouse moved to (583, 571)
Screenshot: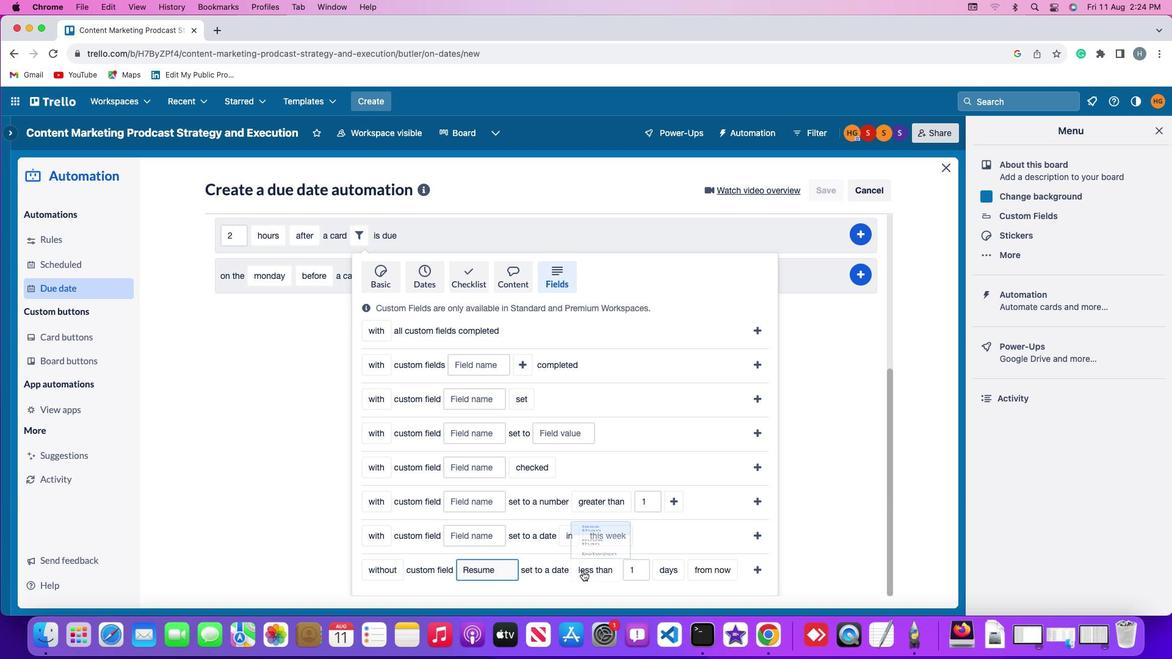 
Action: Mouse pressed left at (583, 571)
Screenshot: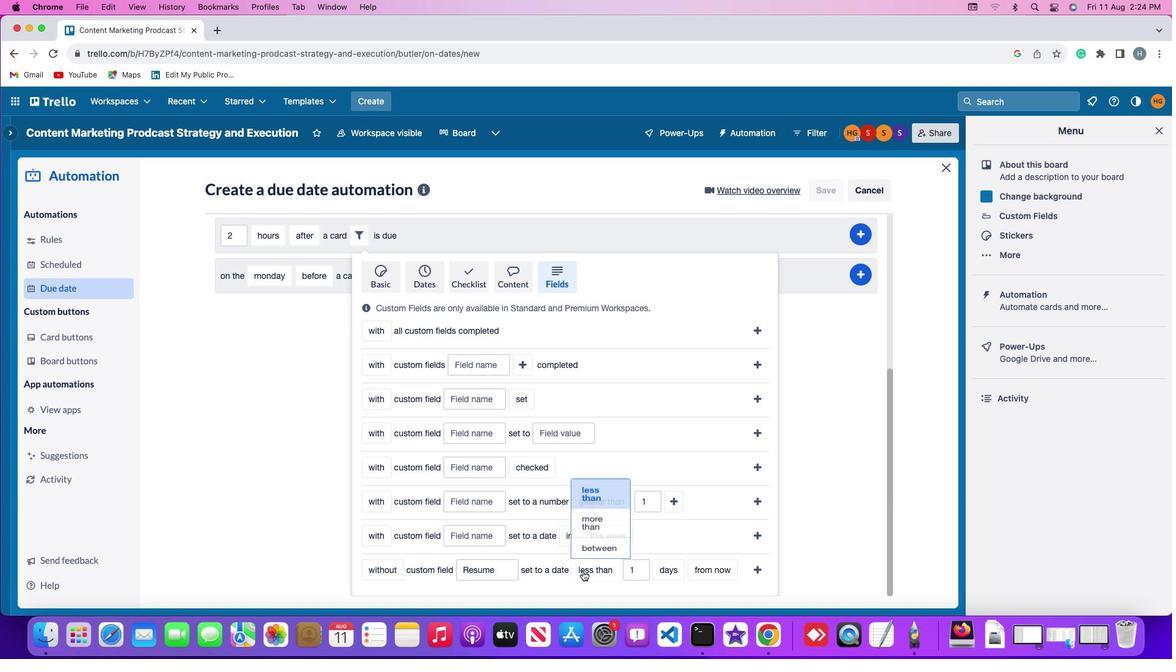 
Action: Mouse moved to (603, 483)
Screenshot: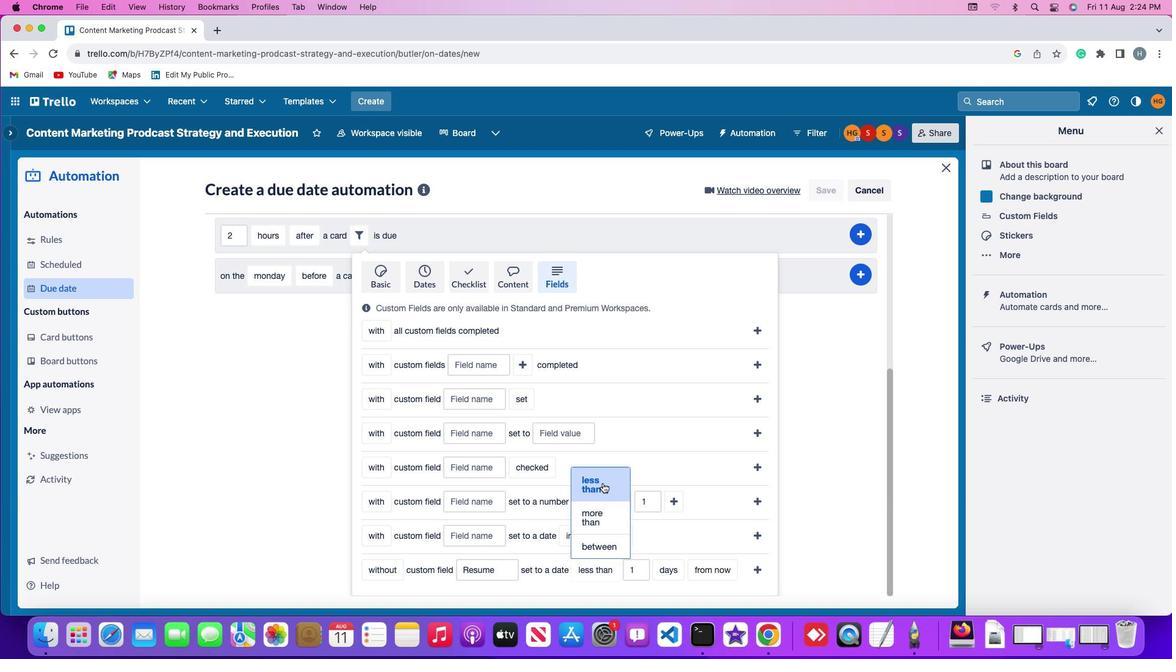 
Action: Mouse pressed left at (603, 483)
Screenshot: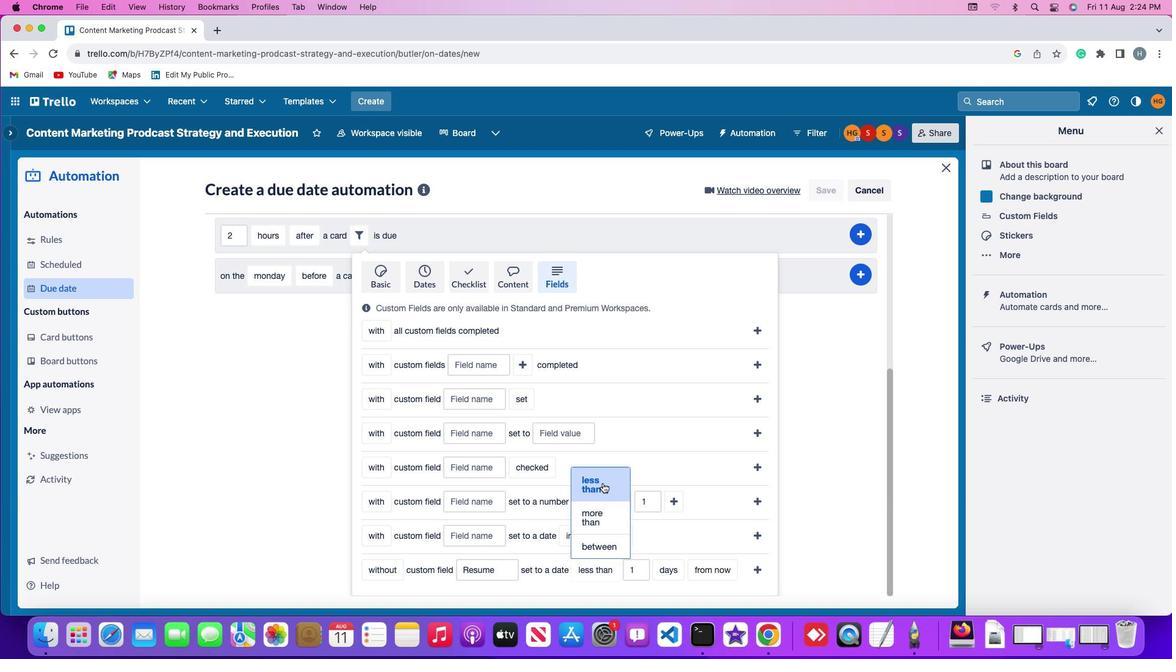 
Action: Mouse moved to (639, 573)
Screenshot: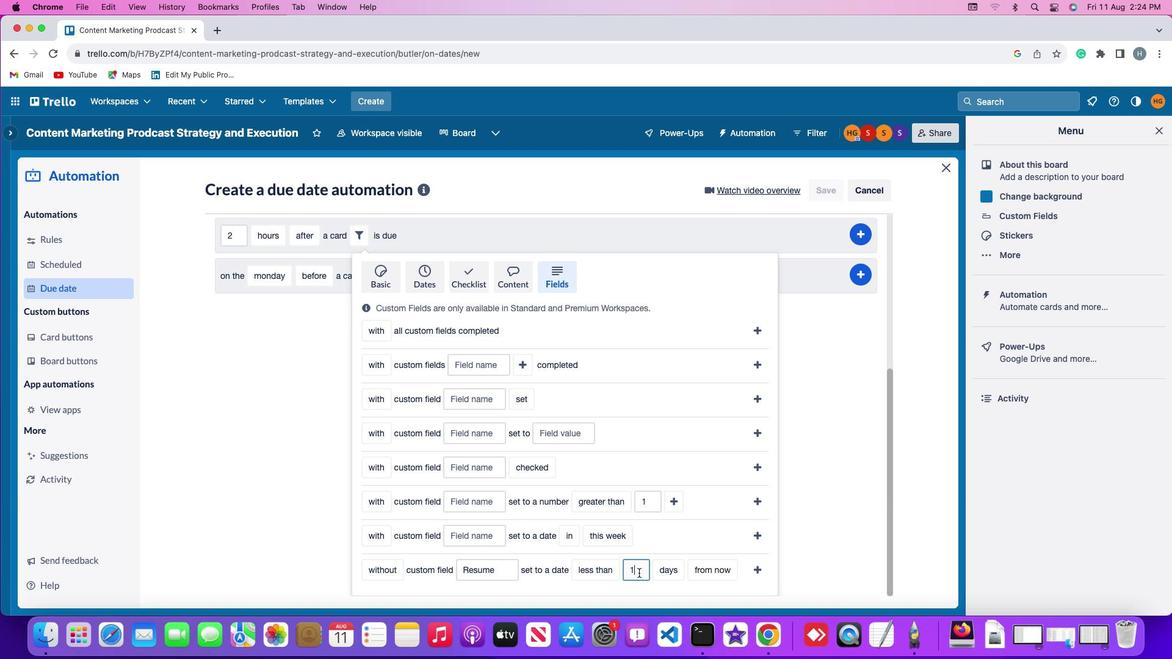 
Action: Mouse pressed left at (639, 573)
Screenshot: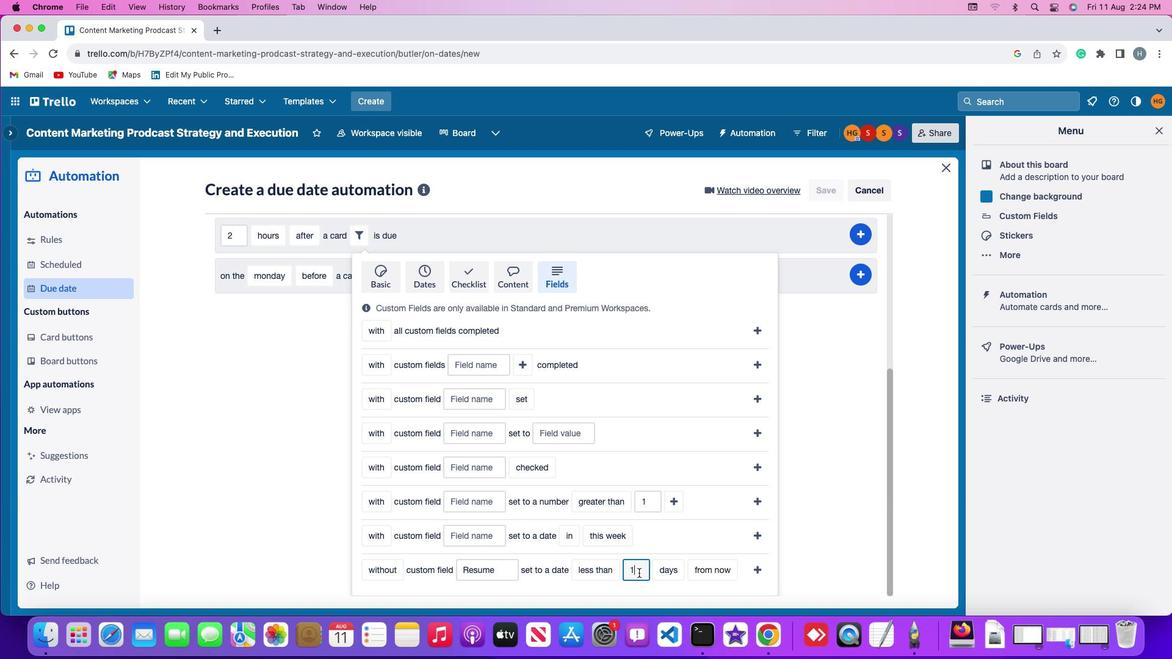 
Action: Mouse moved to (638, 571)
Screenshot: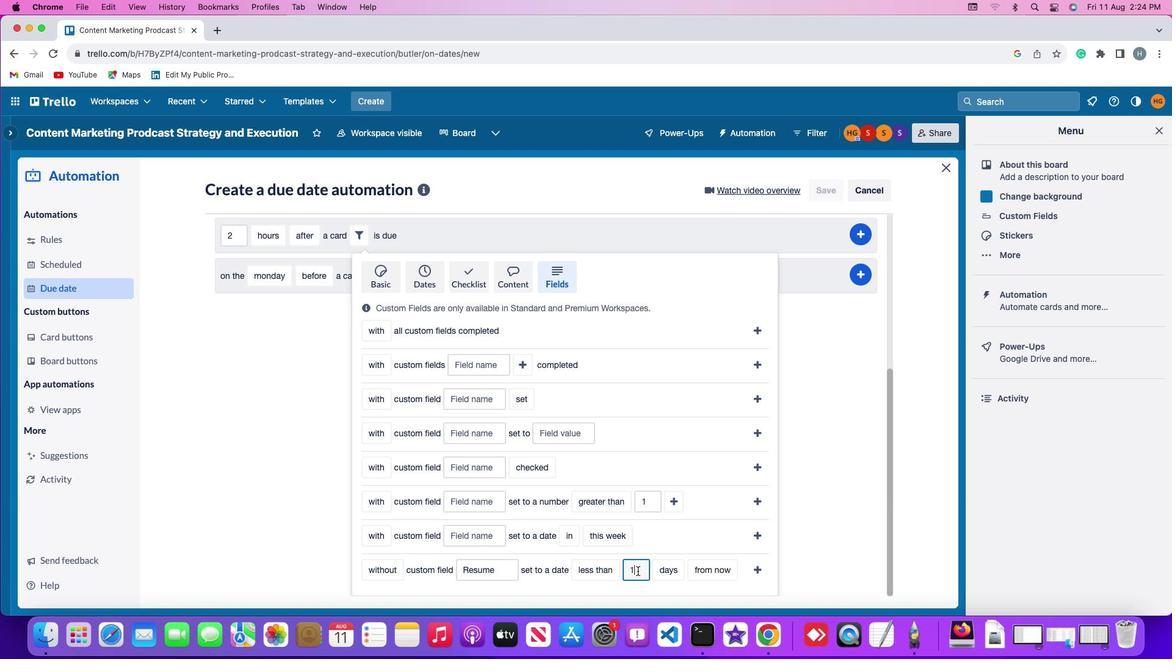 
Action: Key pressed Key.backspace'1'
Screenshot: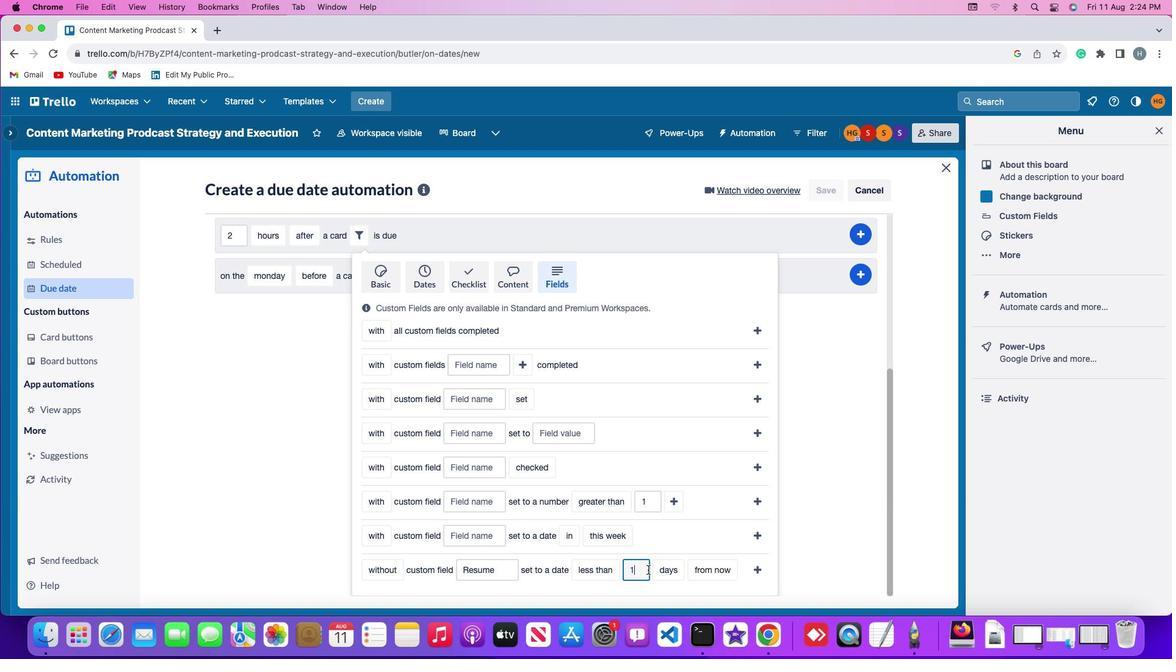 
Action: Mouse moved to (662, 569)
Screenshot: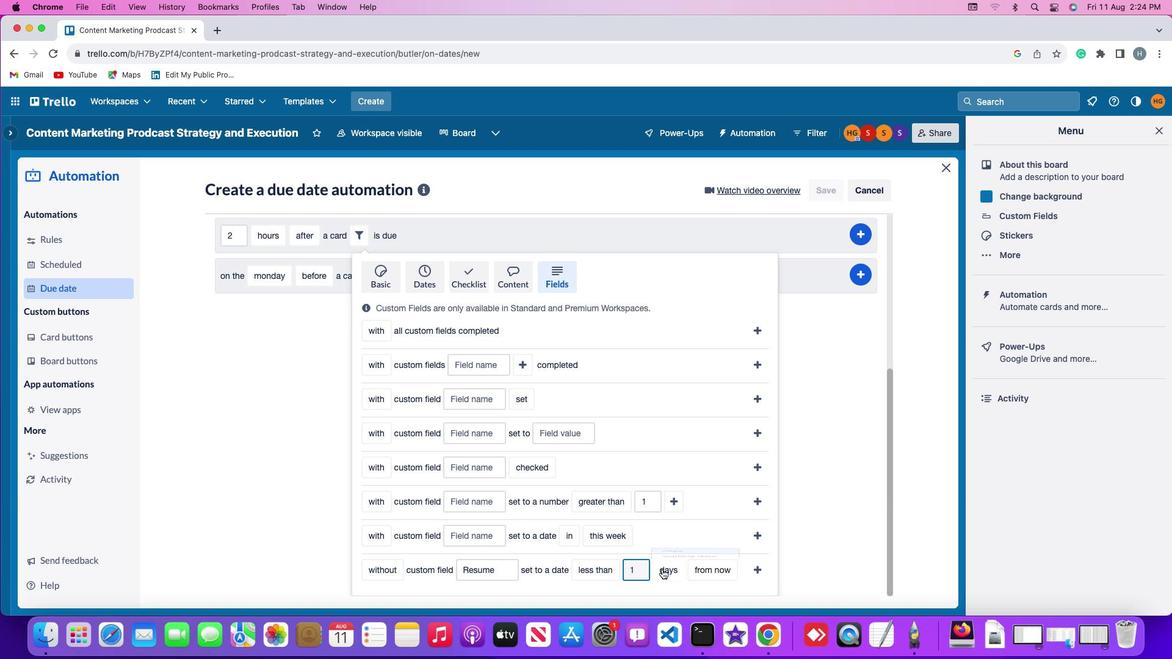 
Action: Mouse pressed left at (662, 569)
Screenshot: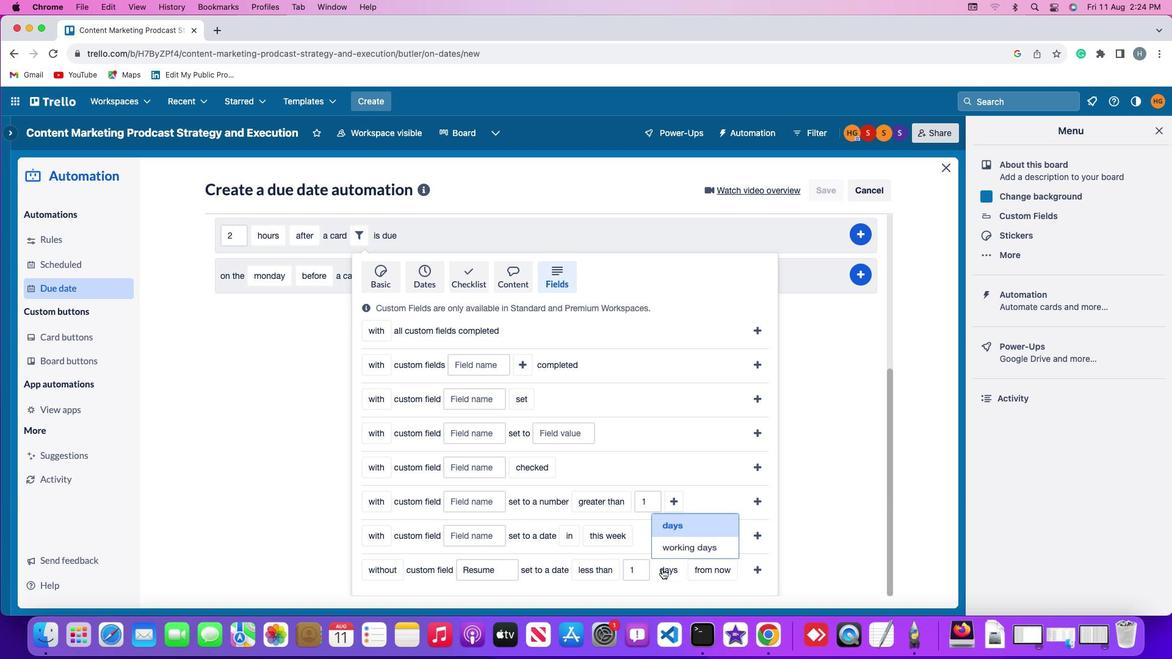 
Action: Mouse moved to (676, 549)
Screenshot: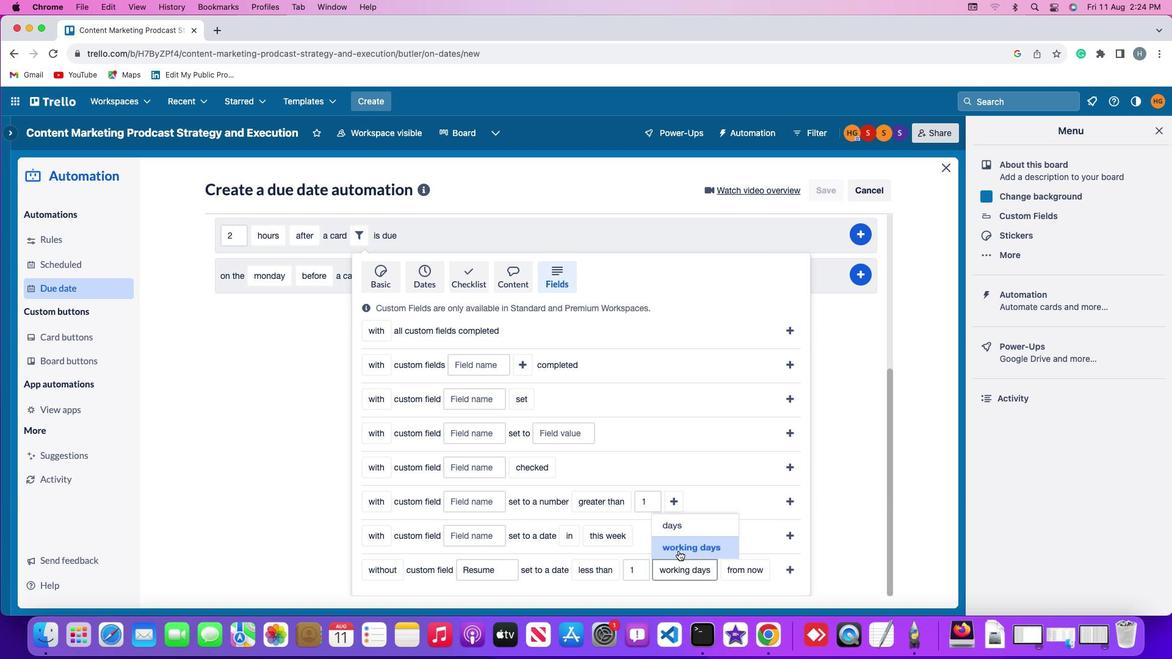 
Action: Mouse pressed left at (676, 549)
Screenshot: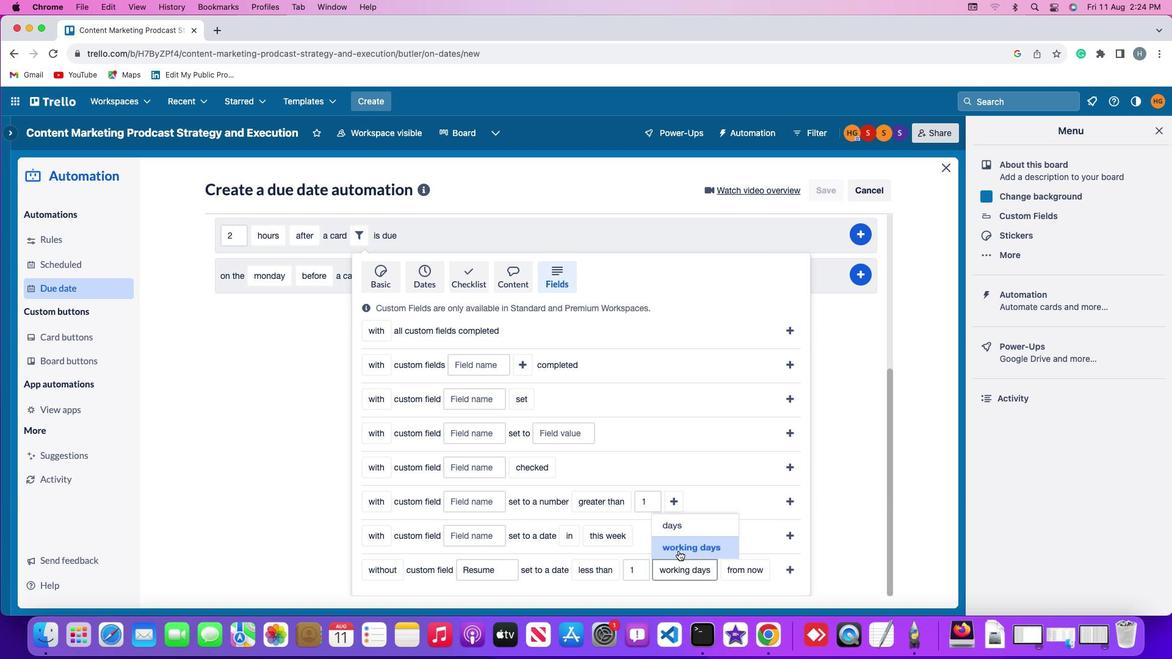 
Action: Mouse moved to (739, 570)
Screenshot: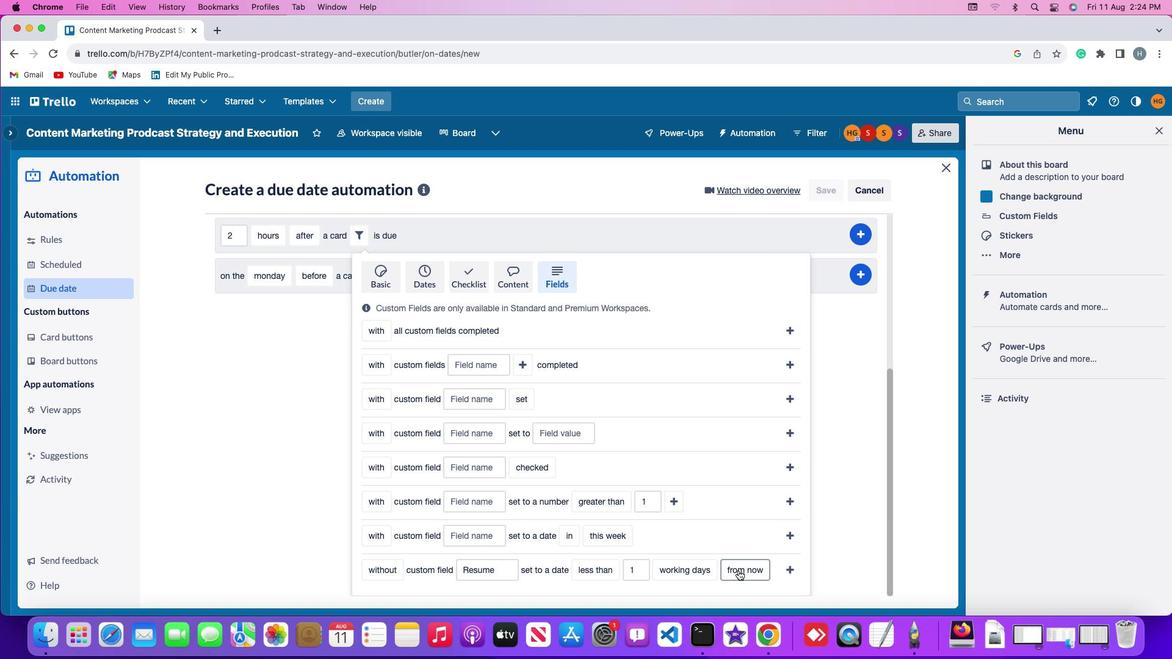 
Action: Mouse pressed left at (739, 570)
Screenshot: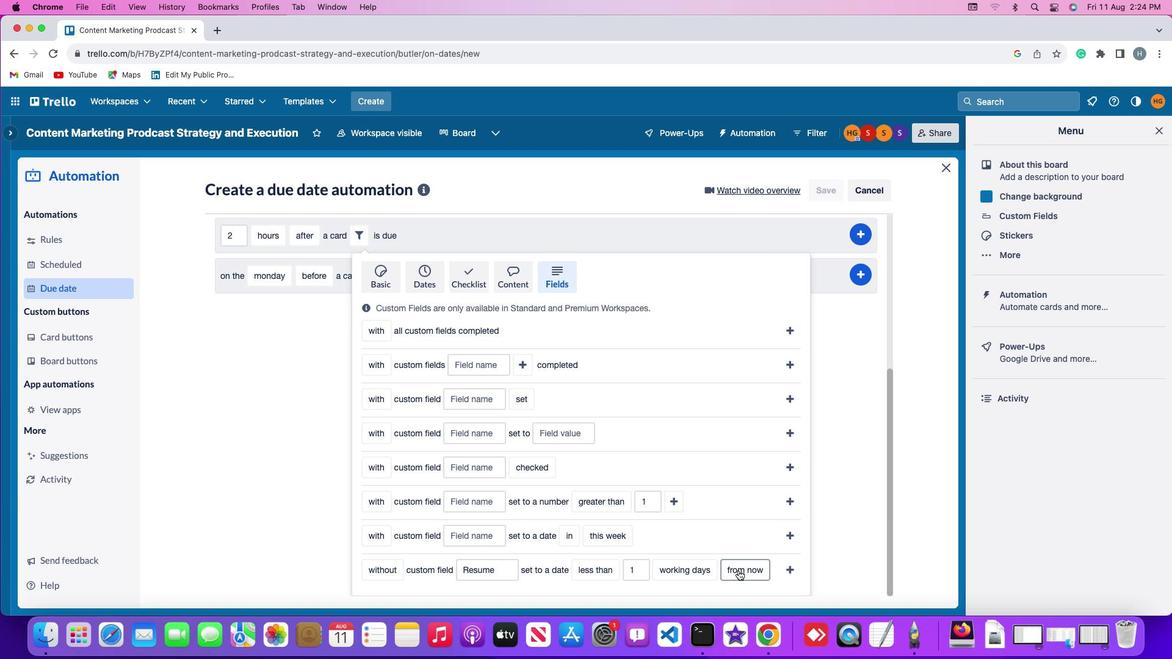 
Action: Mouse moved to (736, 553)
Screenshot: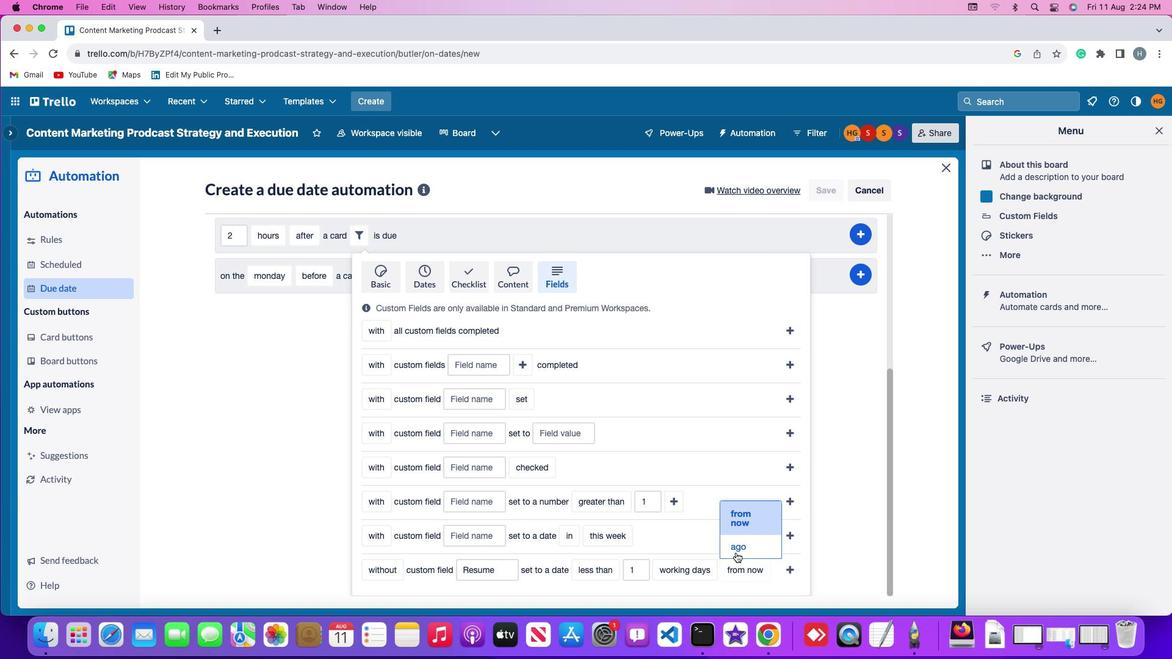 
Action: Mouse pressed left at (736, 553)
Screenshot: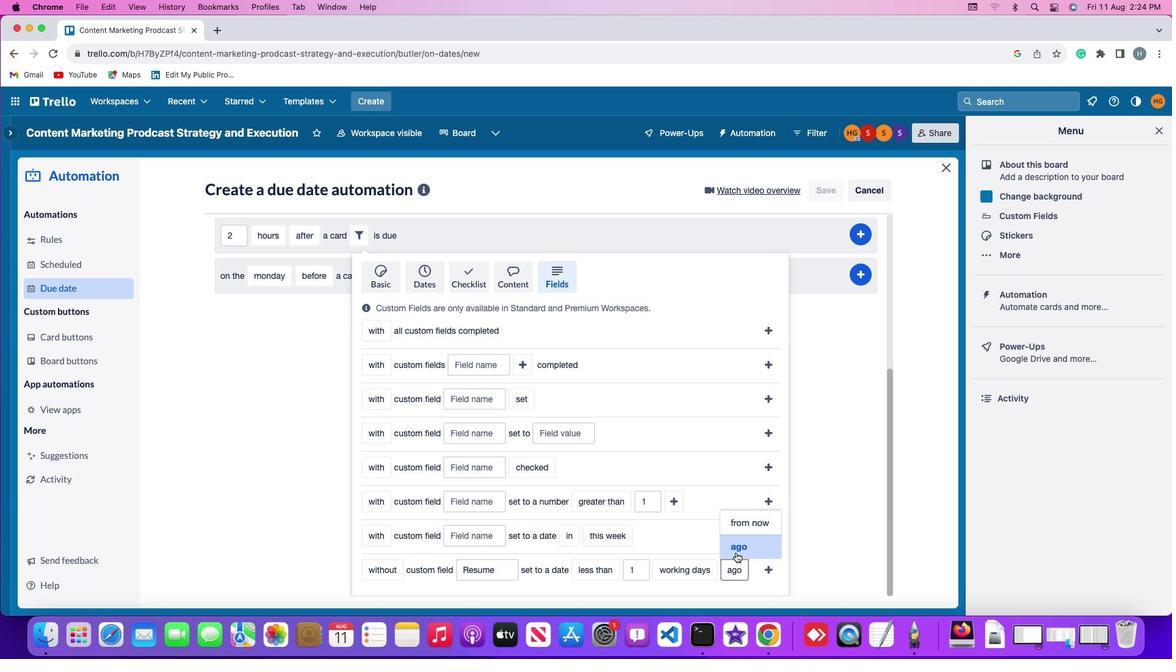 
Action: Mouse moved to (764, 564)
Screenshot: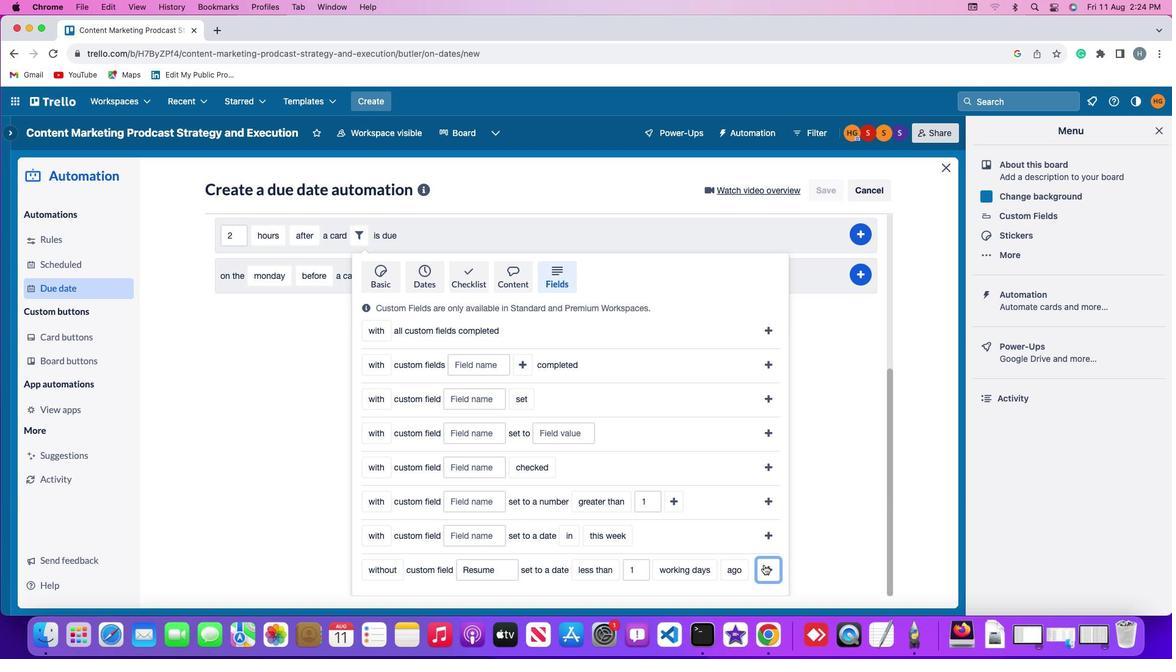 
Action: Mouse pressed left at (764, 564)
Screenshot: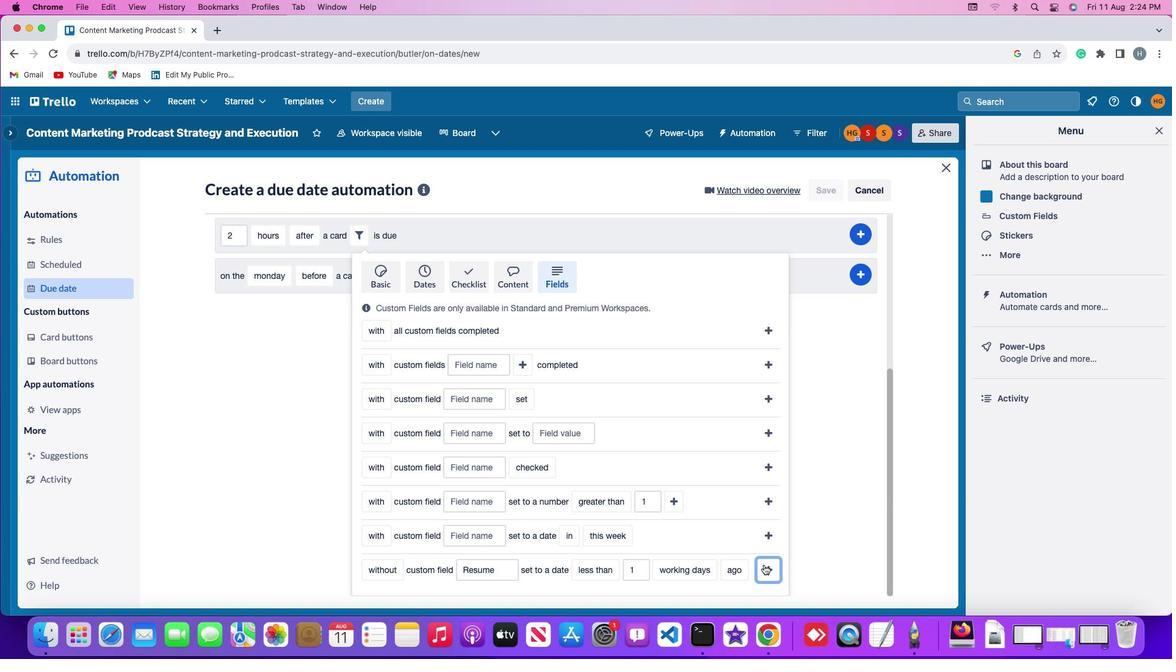 
Action: Mouse moved to (871, 489)
Screenshot: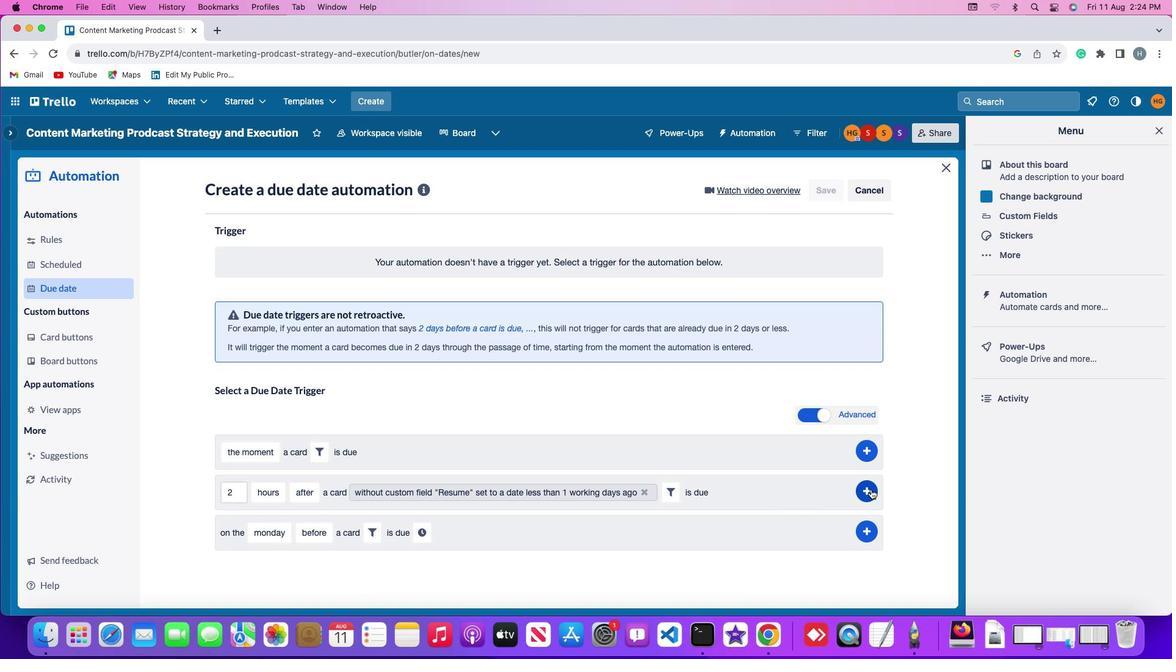 
Action: Mouse pressed left at (871, 489)
Screenshot: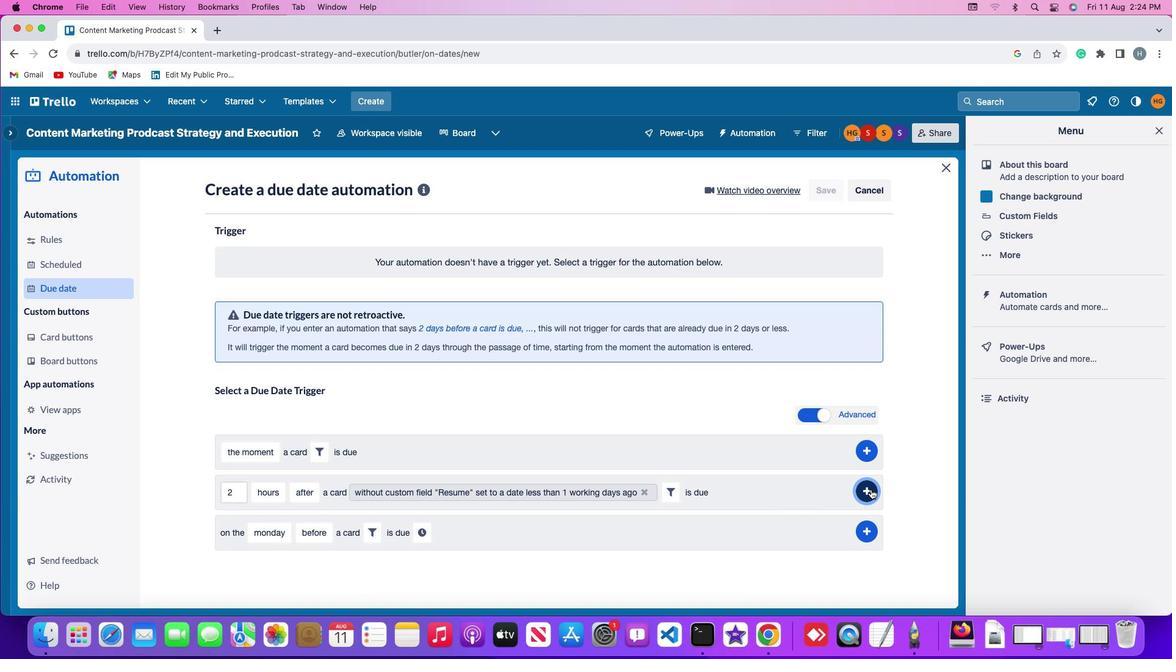 
Action: Mouse moved to (921, 420)
Screenshot: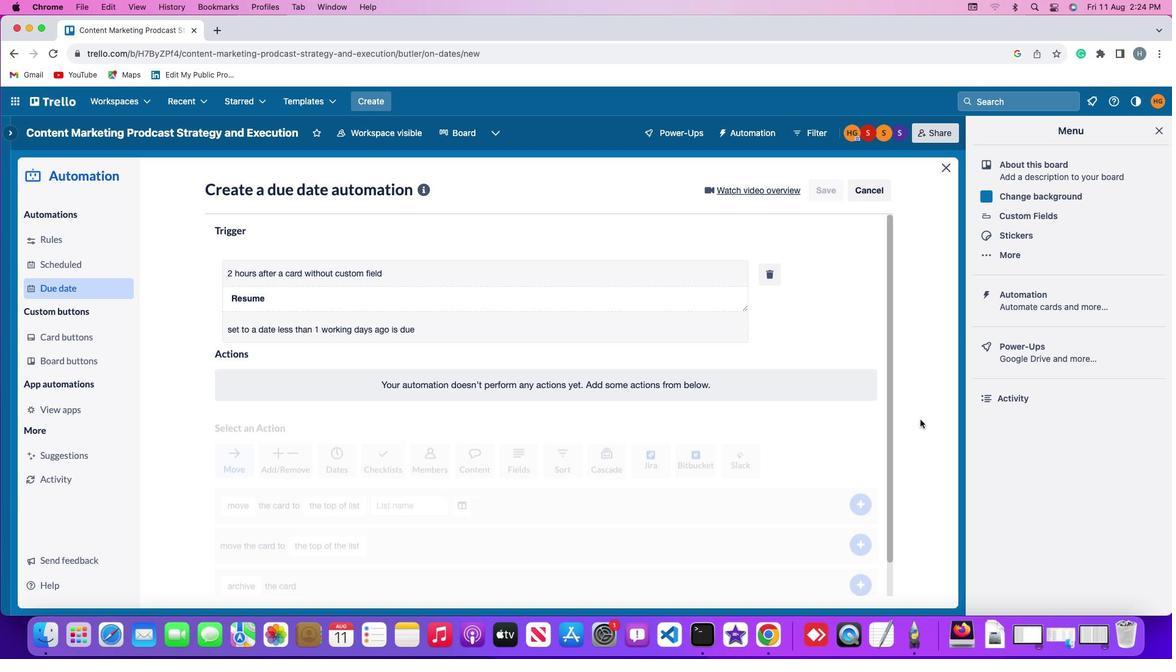 
